 Task: Look for space in La Maná, Ecuador from 4th August, 2023 to 8th August, 2023 for 1 adult in price range Rs.10000 to Rs.15000. Place can be private room with 1  bedroom having 1 bed and 1 bathroom. Property type can be flatguest house, hotel. Booking option can be shelf check-in. Required host language is English.
Action: Mouse moved to (435, 79)
Screenshot: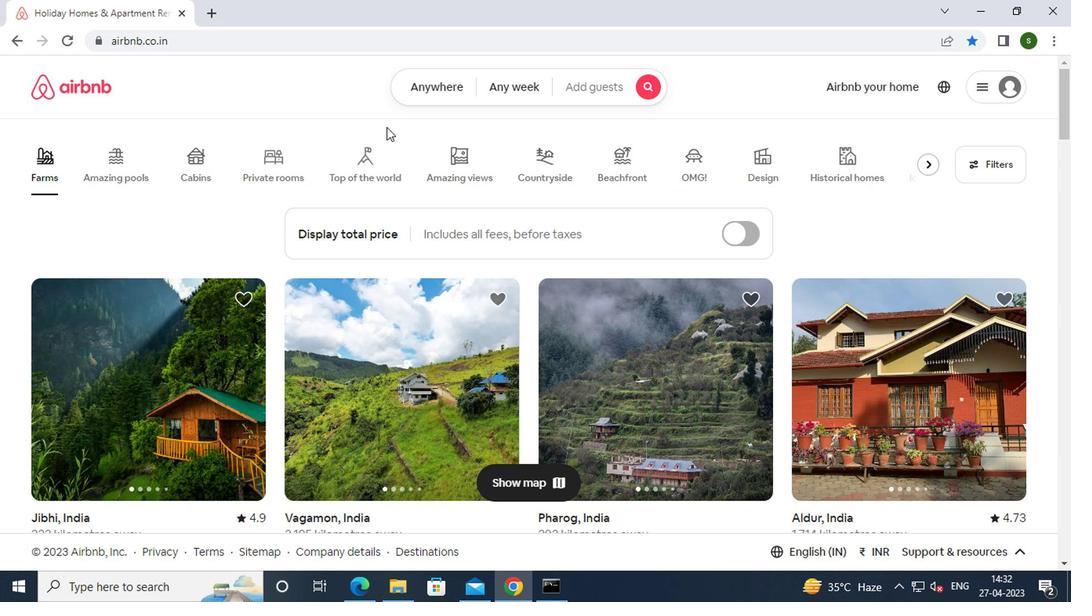 
Action: Mouse pressed left at (435, 79)
Screenshot: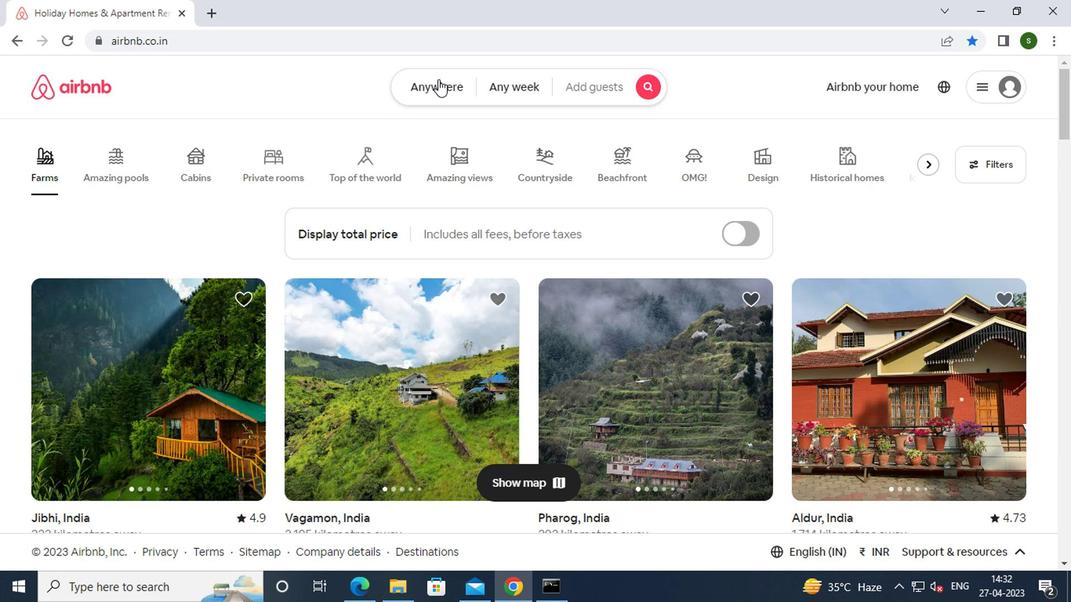 
Action: Mouse moved to (299, 155)
Screenshot: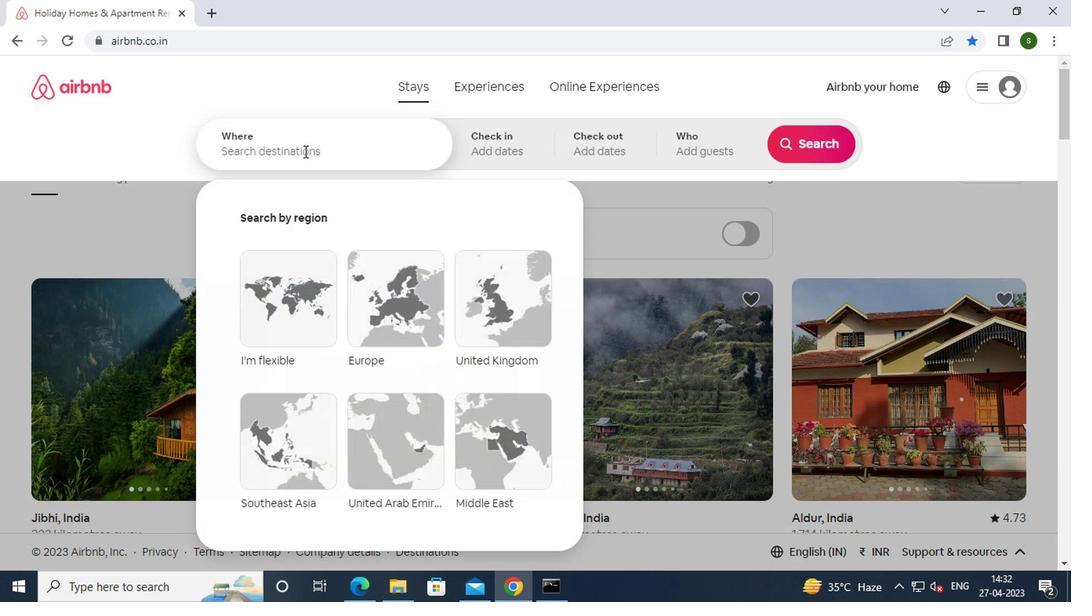 
Action: Mouse pressed left at (299, 155)
Screenshot: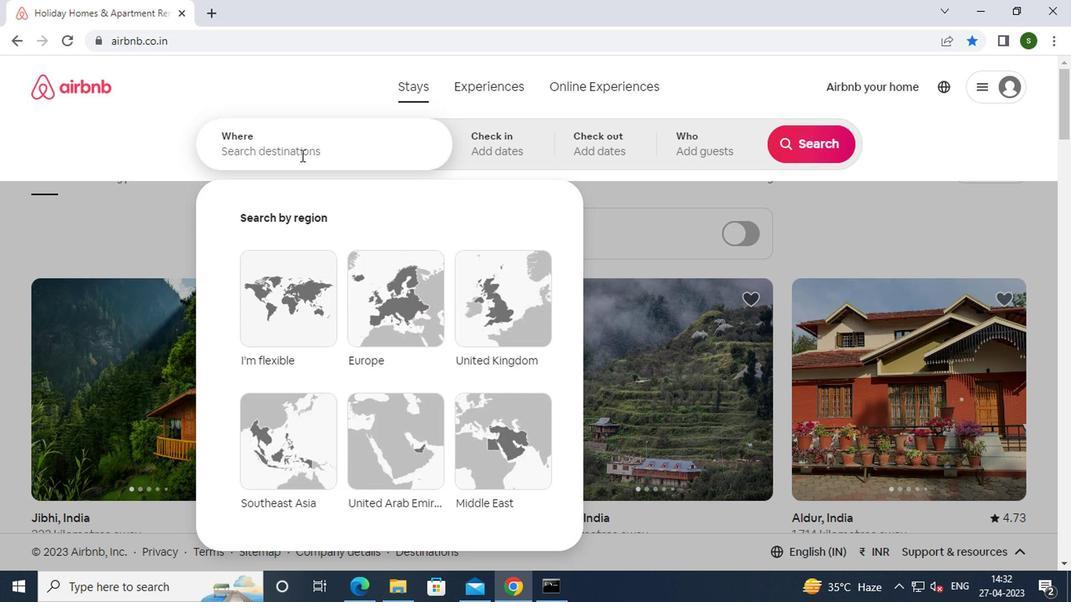 
Action: Key pressed l<Key.caps_lock>a<Key.space><Key.caps_lock>m<Key.caps_lock>ana,
Screenshot: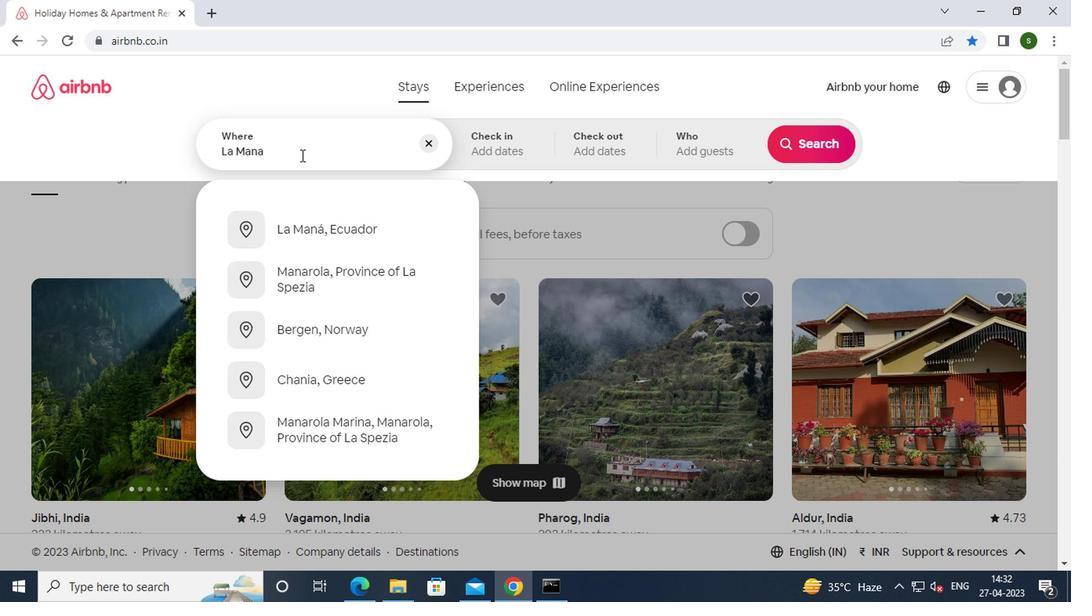 
Action: Mouse moved to (348, 237)
Screenshot: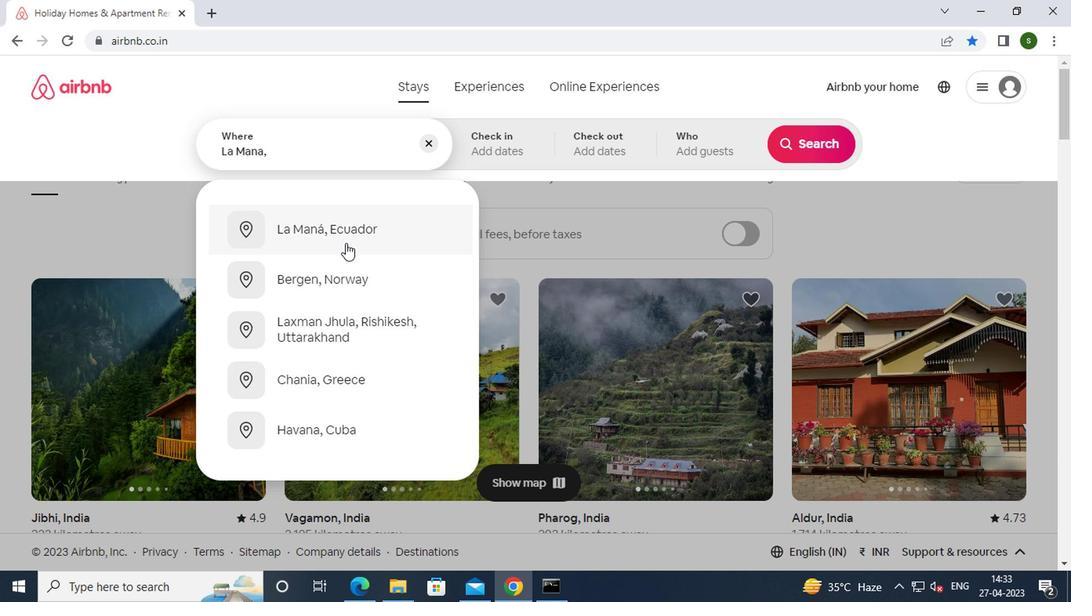 
Action: Mouse pressed left at (348, 237)
Screenshot: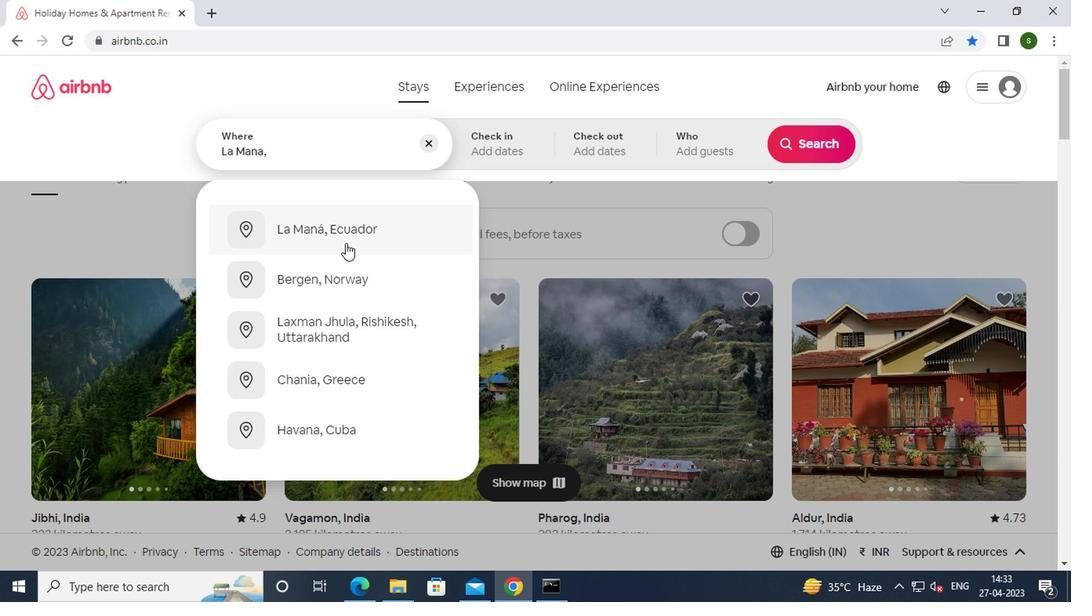 
Action: Mouse moved to (801, 270)
Screenshot: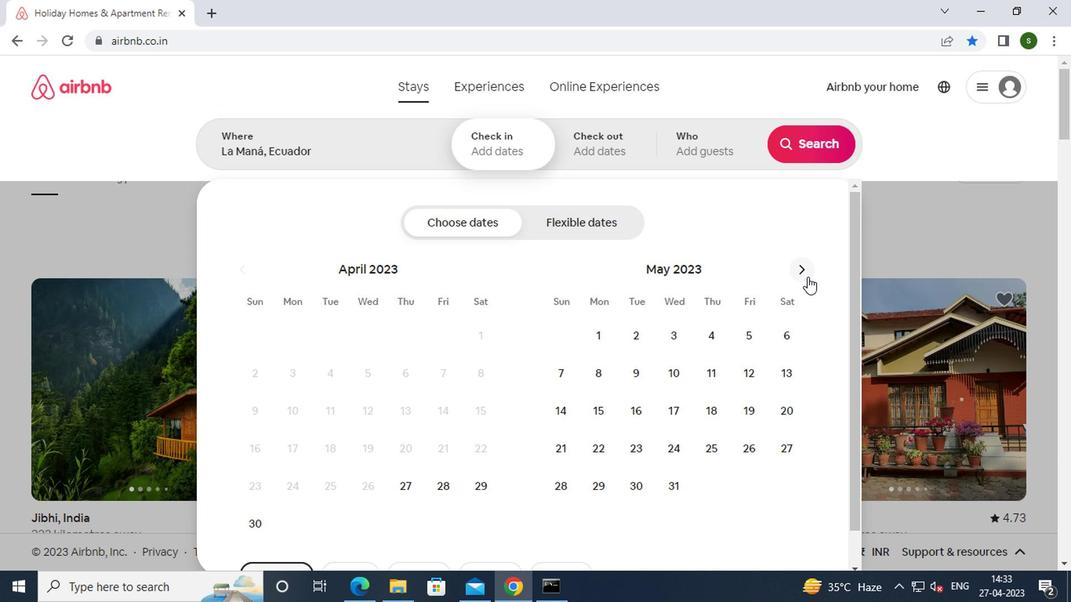 
Action: Mouse pressed left at (801, 270)
Screenshot: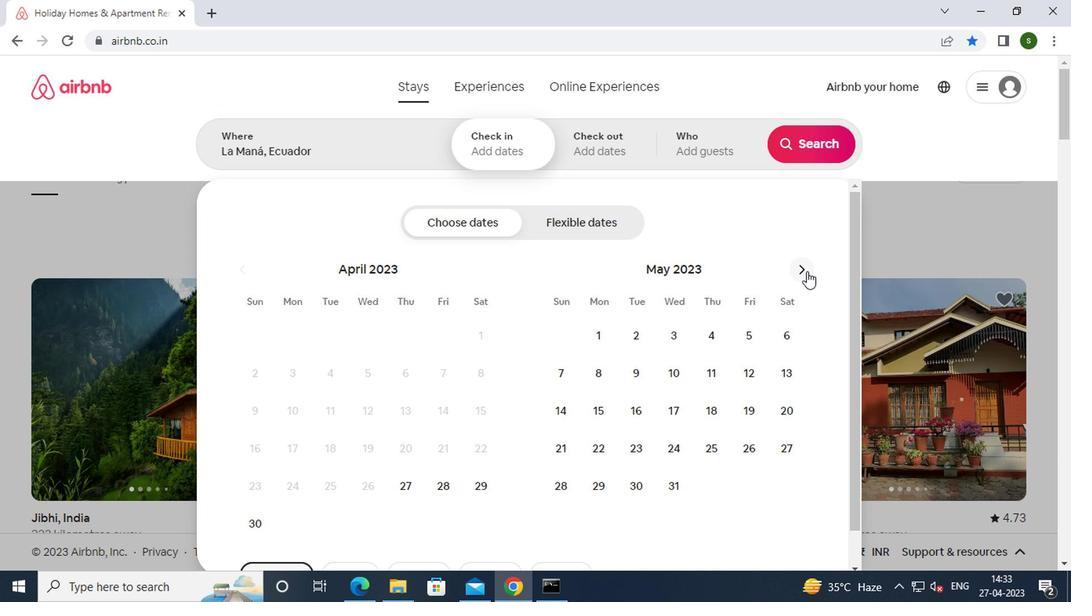 
Action: Mouse pressed left at (801, 270)
Screenshot: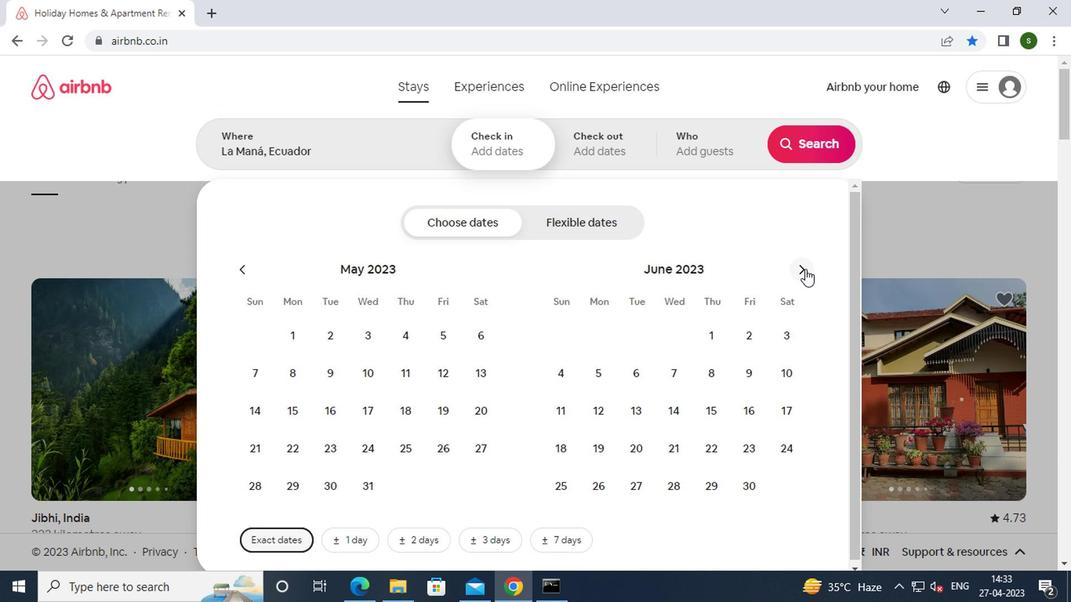 
Action: Mouse pressed left at (801, 270)
Screenshot: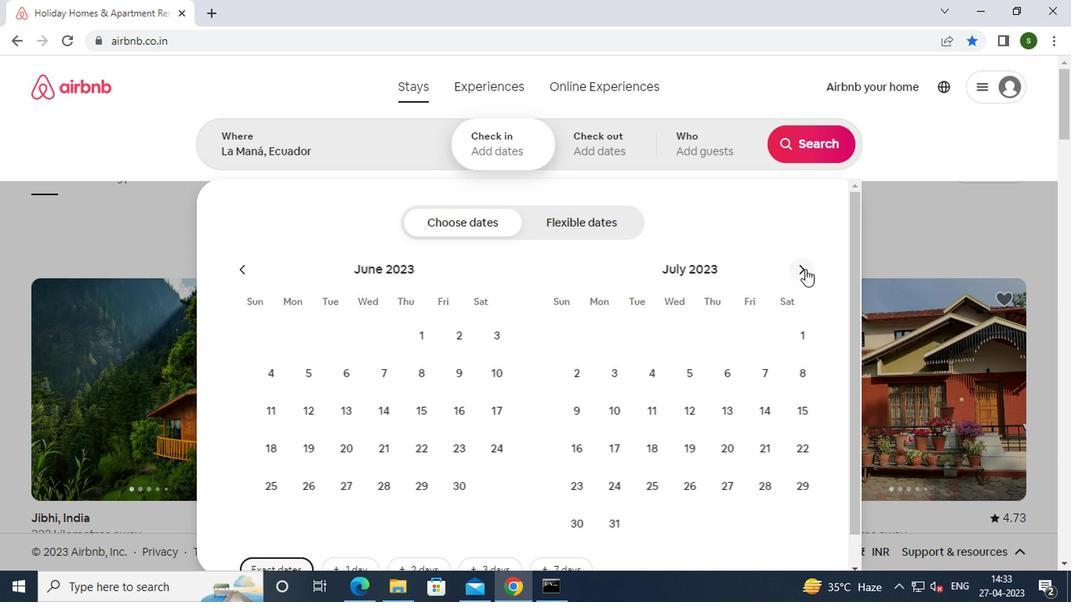 
Action: Mouse moved to (756, 347)
Screenshot: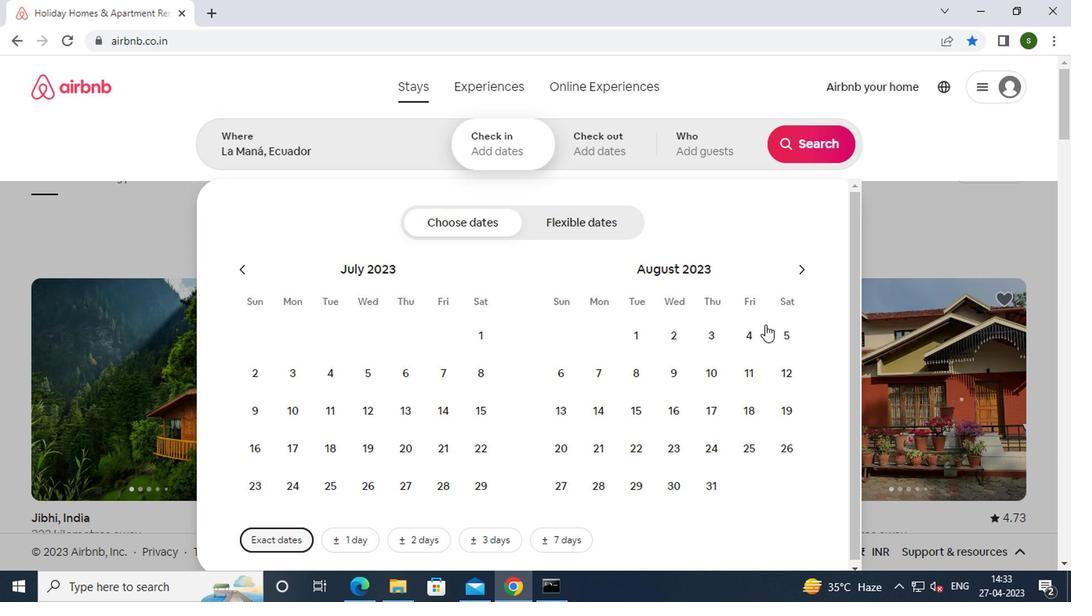 
Action: Mouse pressed left at (756, 347)
Screenshot: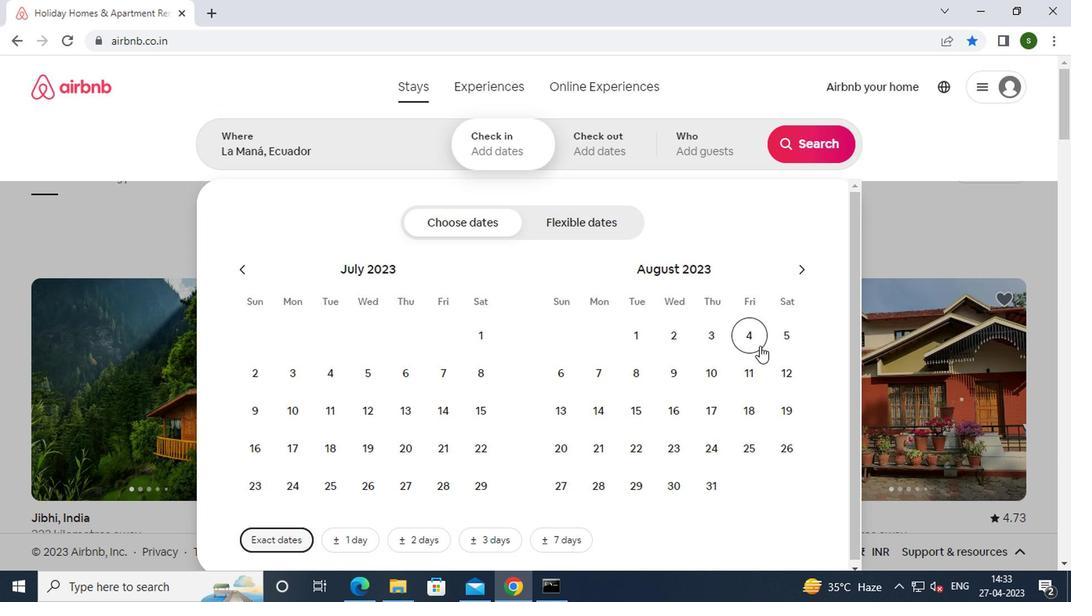 
Action: Mouse moved to (623, 388)
Screenshot: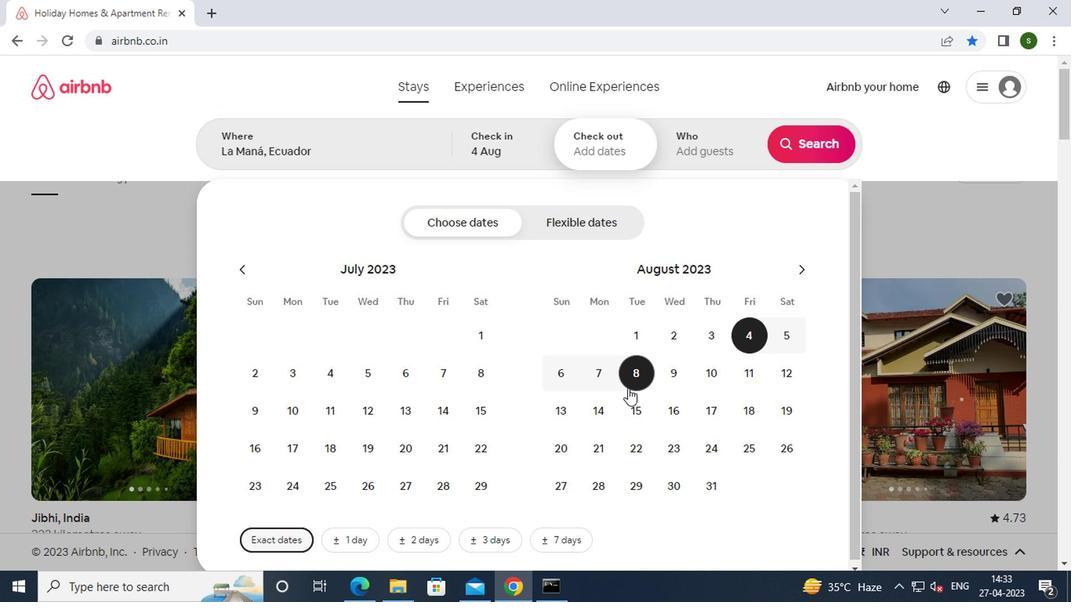 
Action: Mouse pressed left at (623, 388)
Screenshot: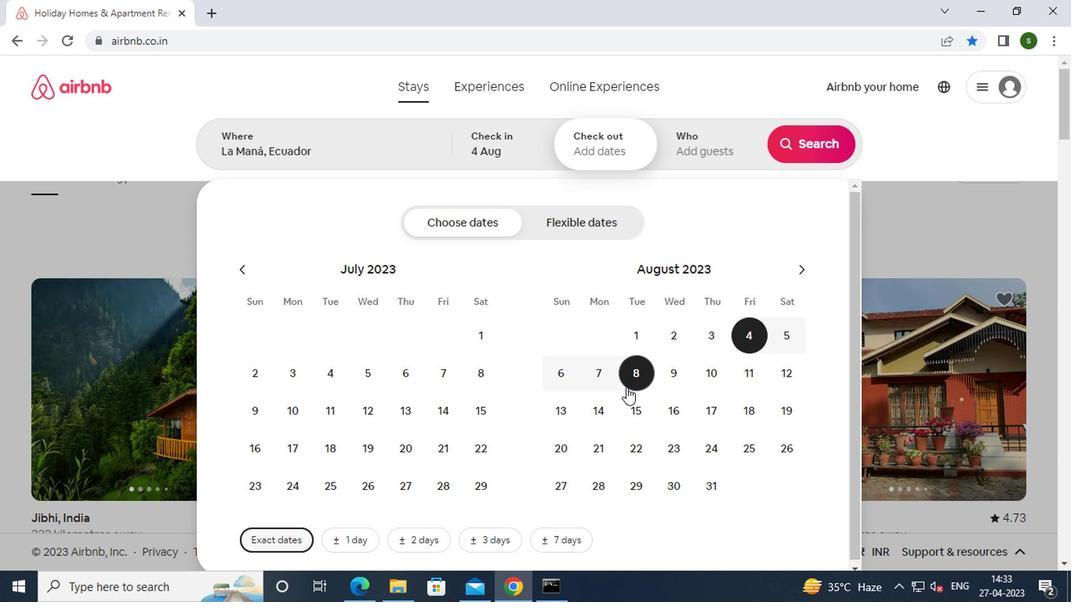 
Action: Mouse moved to (707, 146)
Screenshot: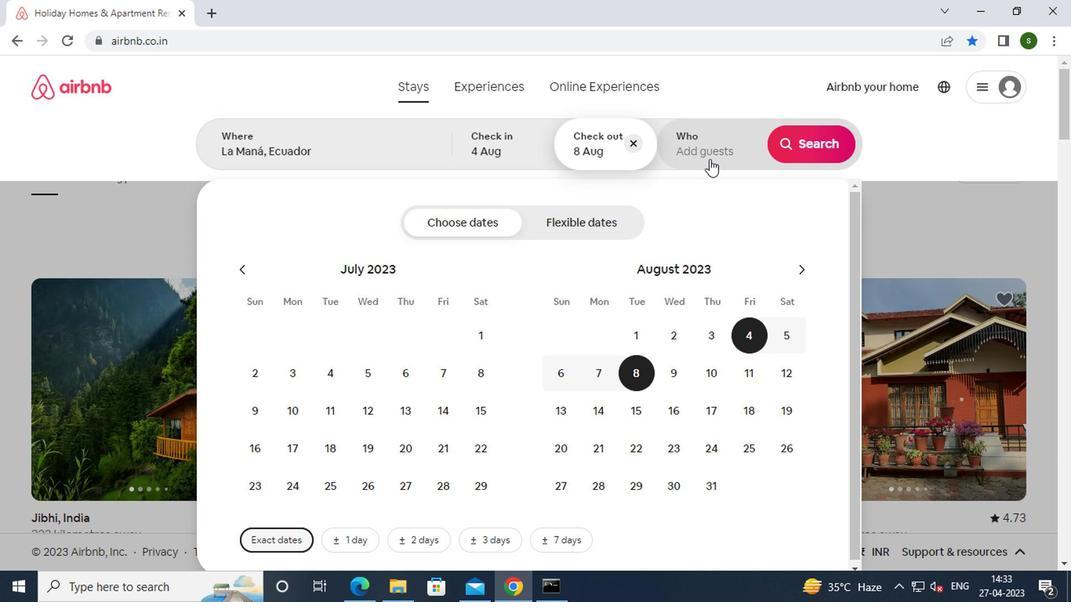 
Action: Mouse pressed left at (707, 146)
Screenshot: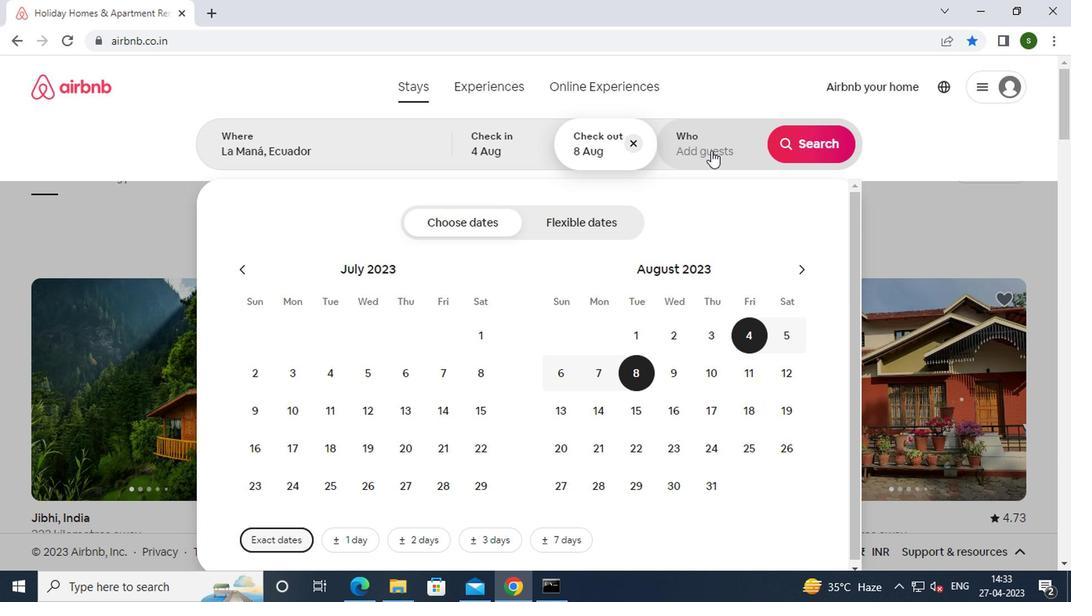 
Action: Mouse moved to (812, 221)
Screenshot: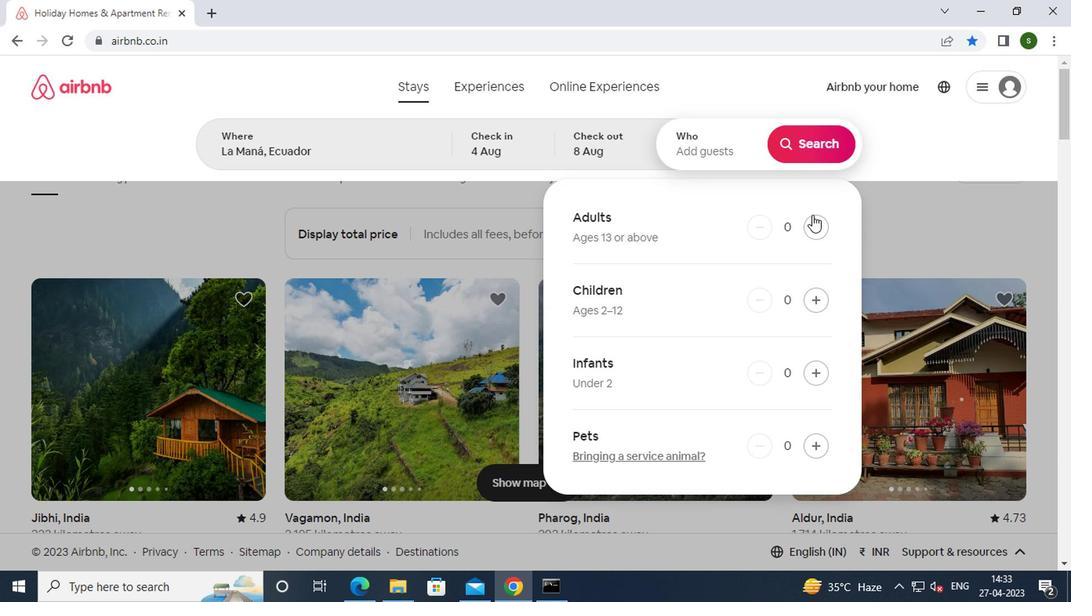 
Action: Mouse pressed left at (812, 221)
Screenshot: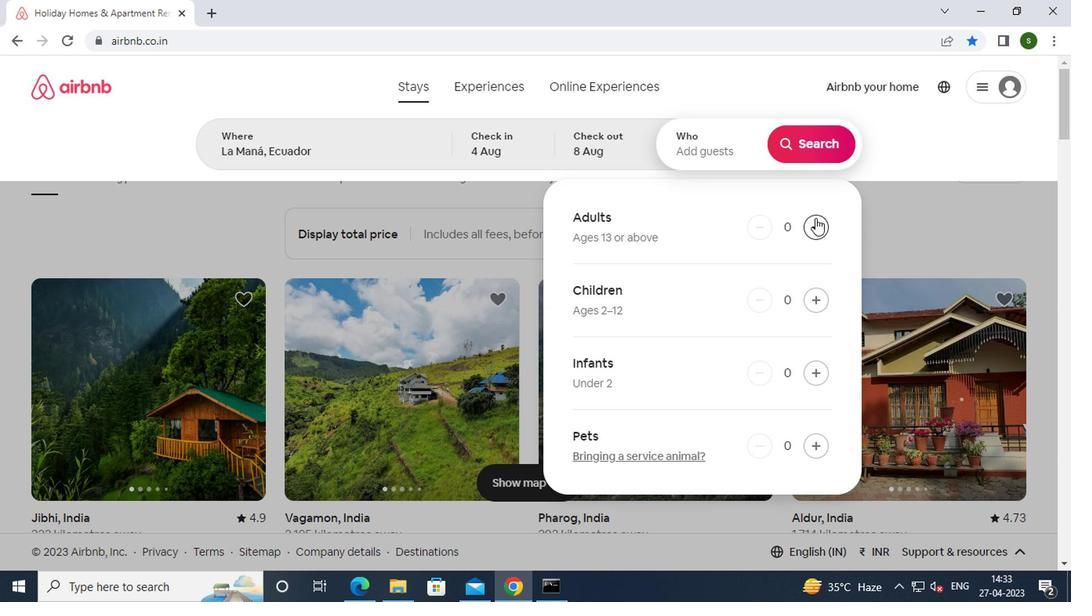 
Action: Mouse moved to (812, 147)
Screenshot: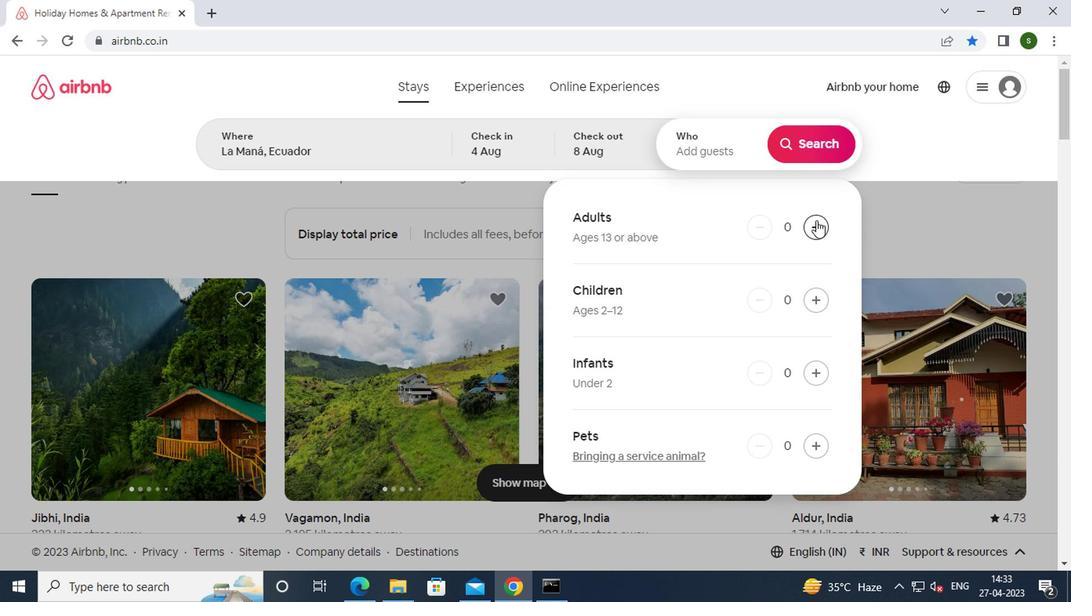 
Action: Mouse pressed left at (812, 147)
Screenshot: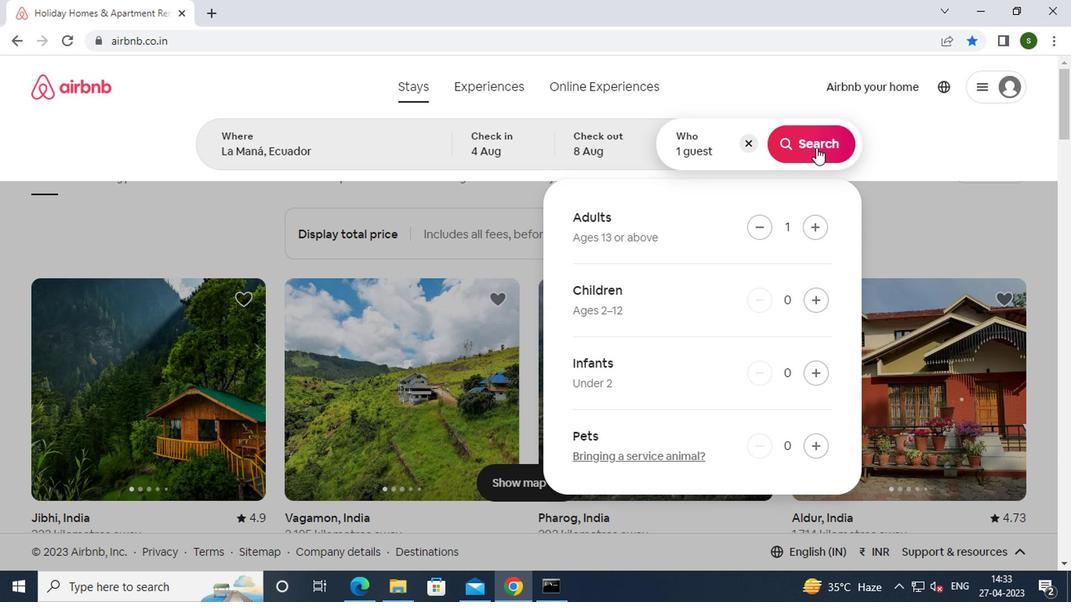 
Action: Mouse moved to (975, 147)
Screenshot: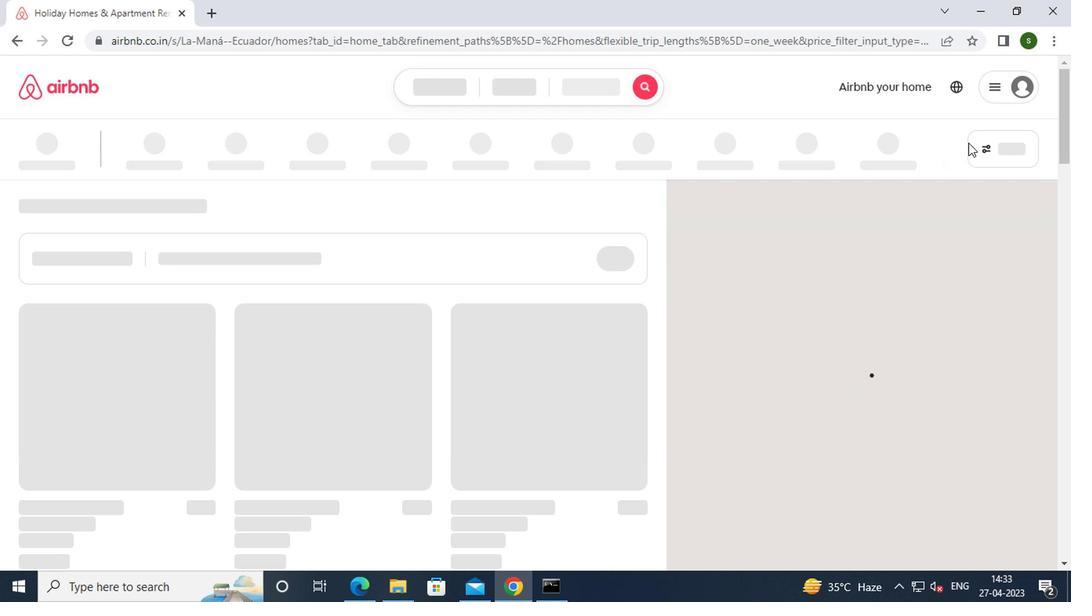 
Action: Mouse pressed left at (975, 147)
Screenshot: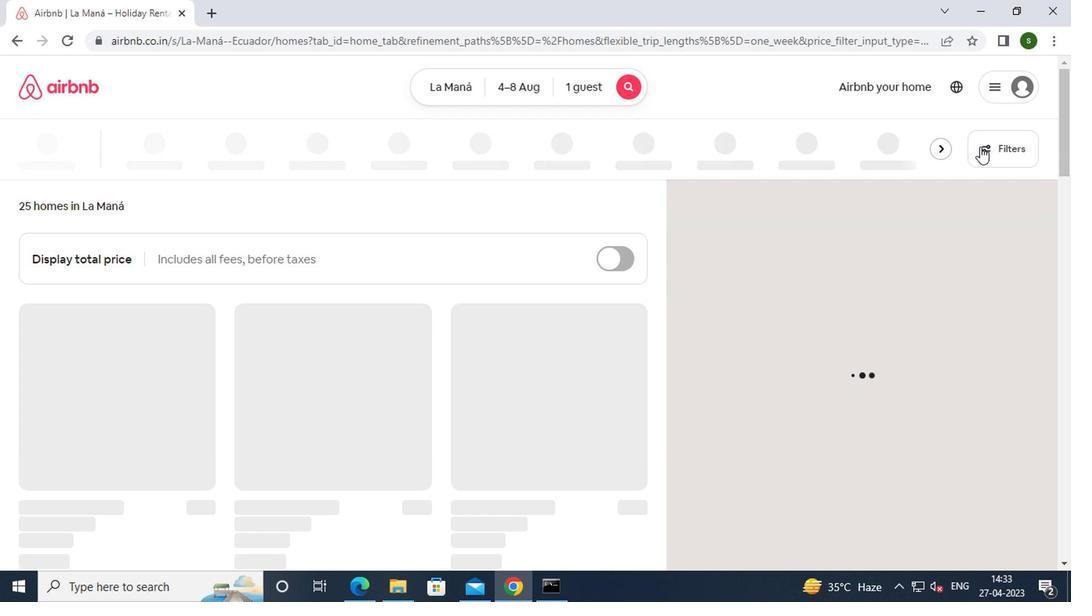 
Action: Mouse moved to (479, 341)
Screenshot: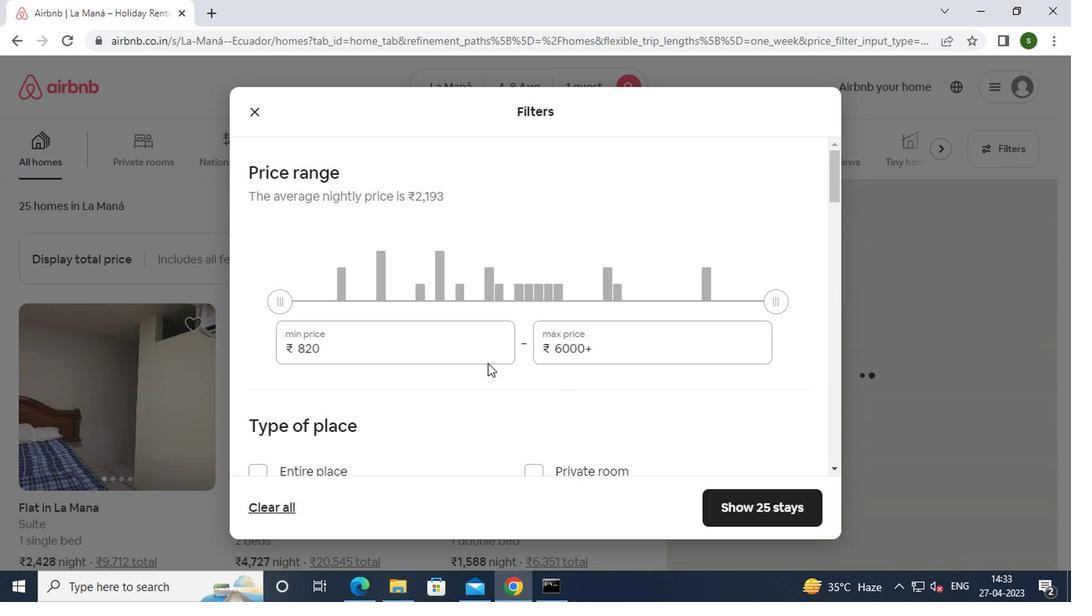
Action: Mouse pressed left at (479, 341)
Screenshot: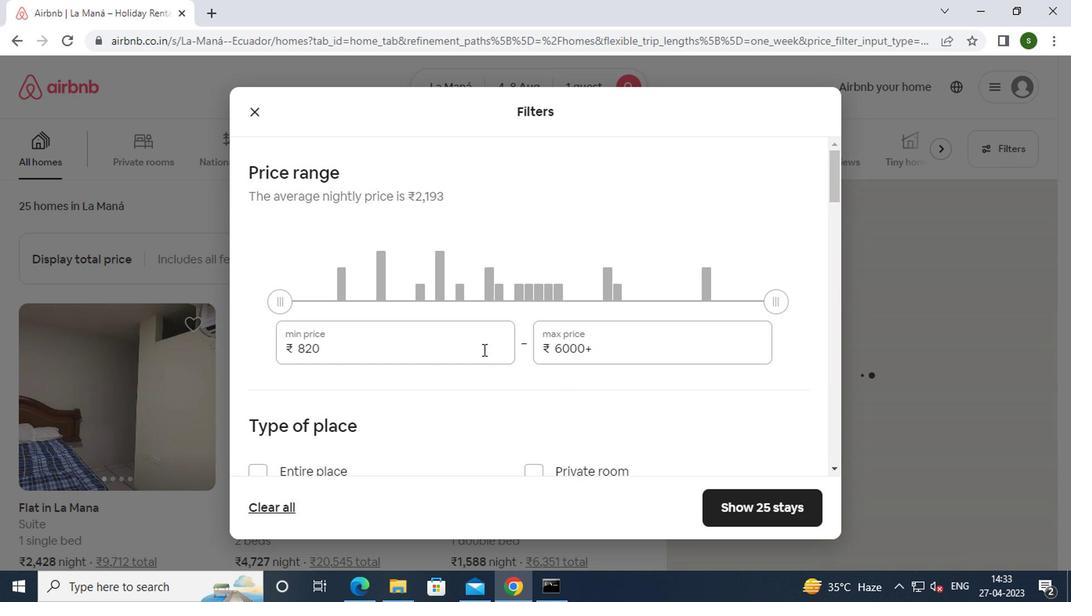 
Action: Key pressed <Key.backspace><Key.backspace><Key.backspace><Key.backspace>10000
Screenshot: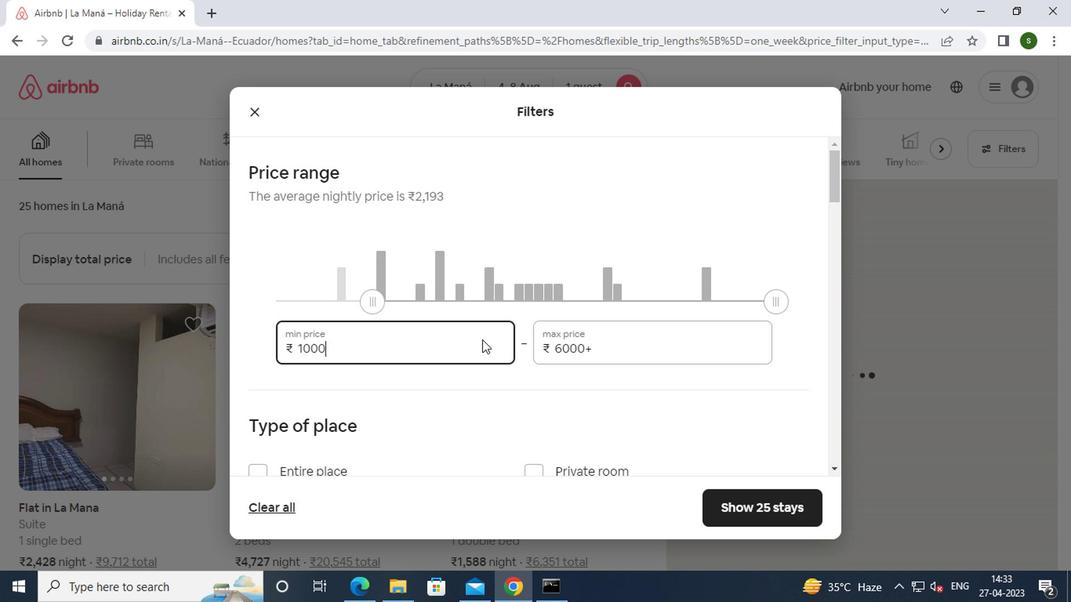 
Action: Mouse moved to (635, 357)
Screenshot: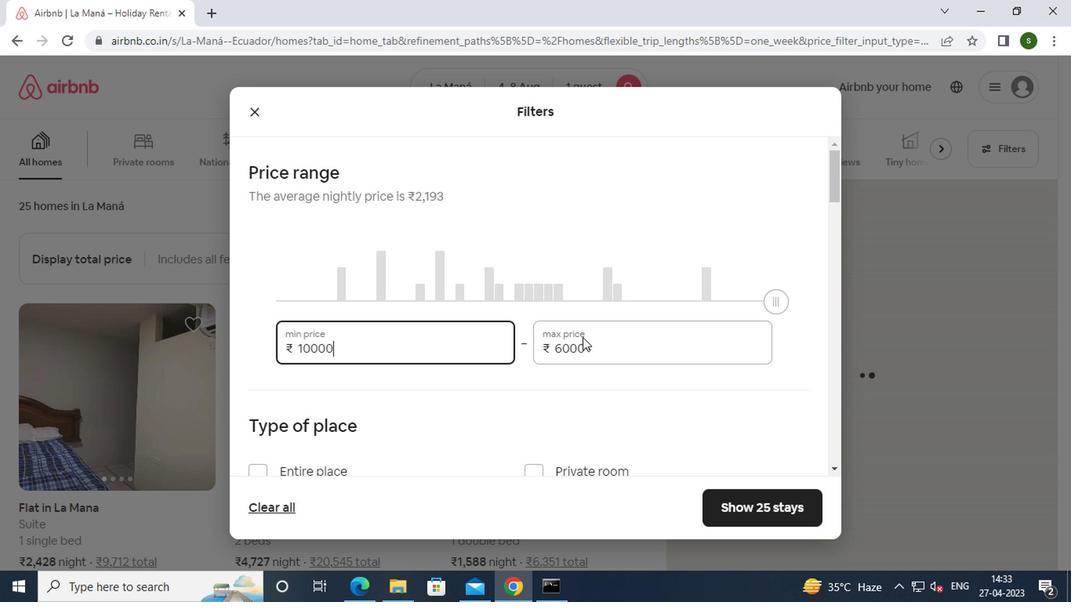 
Action: Mouse pressed left at (635, 357)
Screenshot: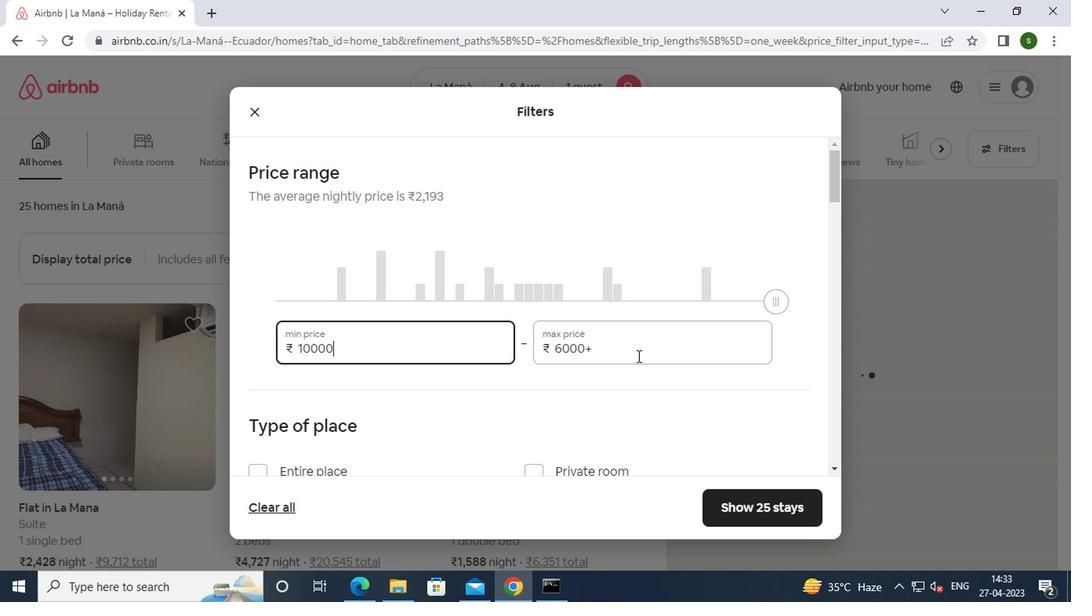 
Action: Mouse moved to (638, 357)
Screenshot: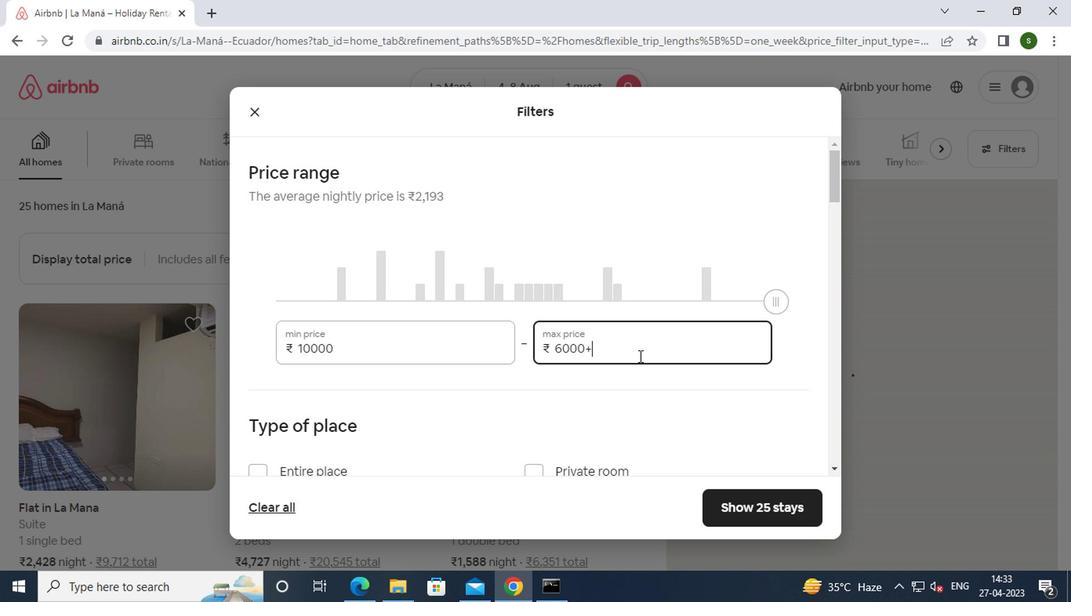 
Action: Key pressed <Key.backspace><Key.backspace><Key.backspace><Key.backspace><Key.backspace><Key.backspace><Key.backspace><Key.backspace>15000
Screenshot: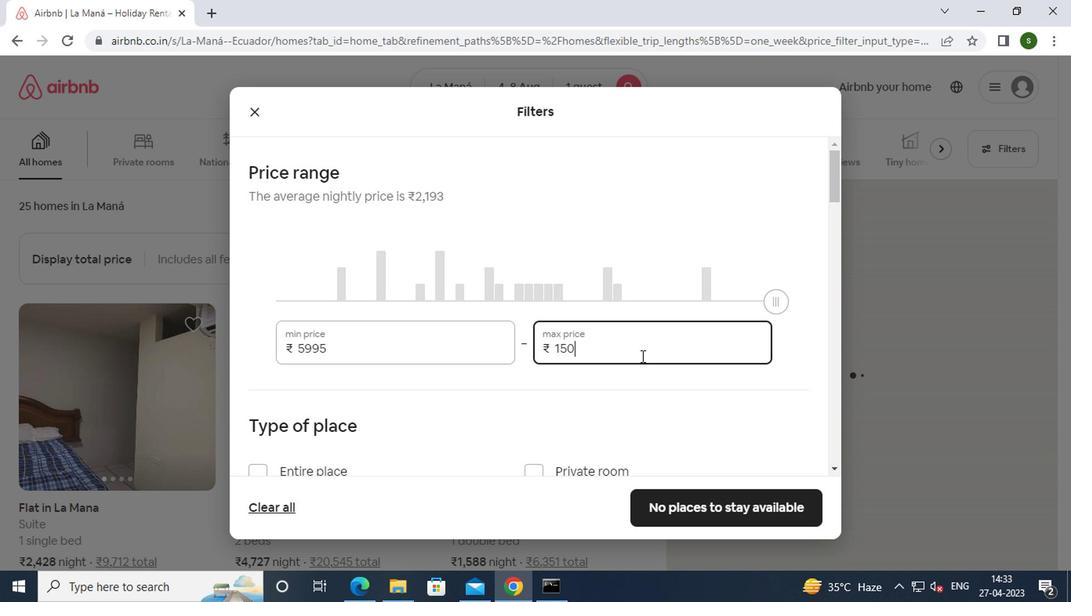 
Action: Mouse moved to (506, 380)
Screenshot: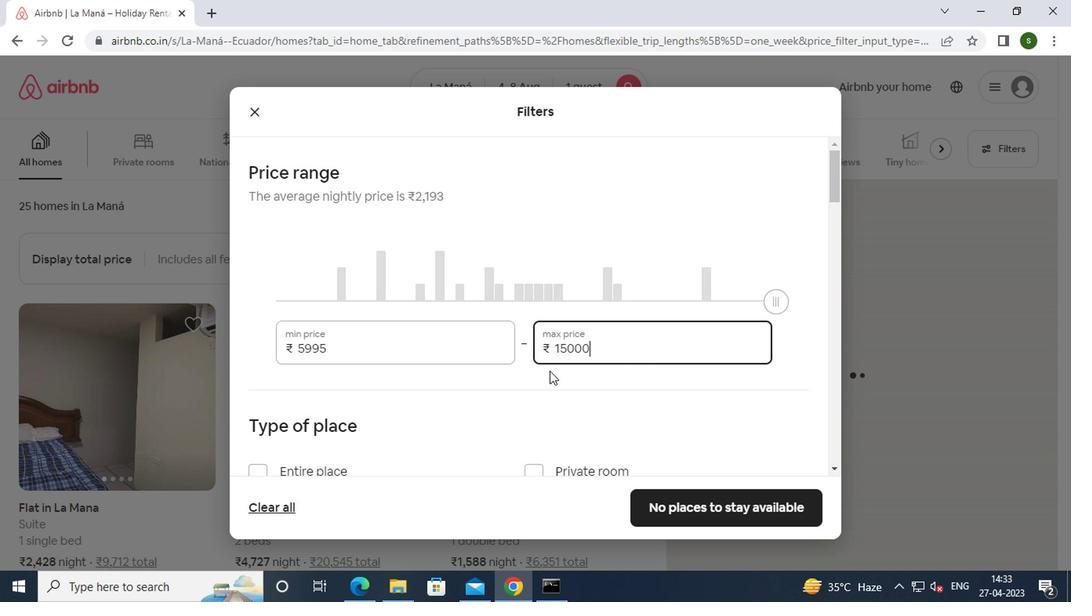 
Action: Mouse scrolled (506, 379) with delta (0, -1)
Screenshot: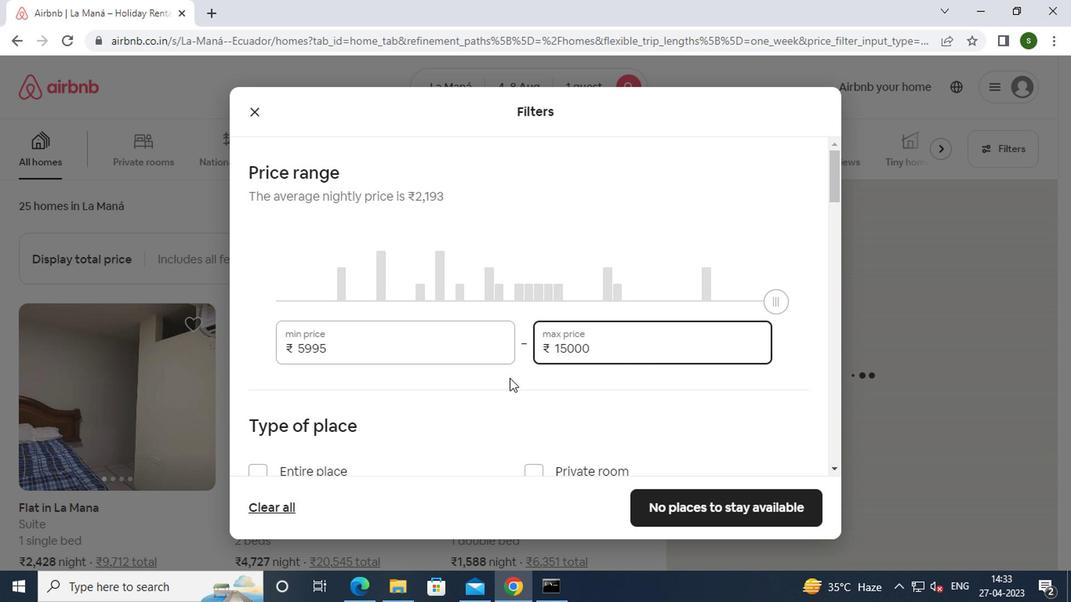 
Action: Mouse scrolled (506, 379) with delta (0, -1)
Screenshot: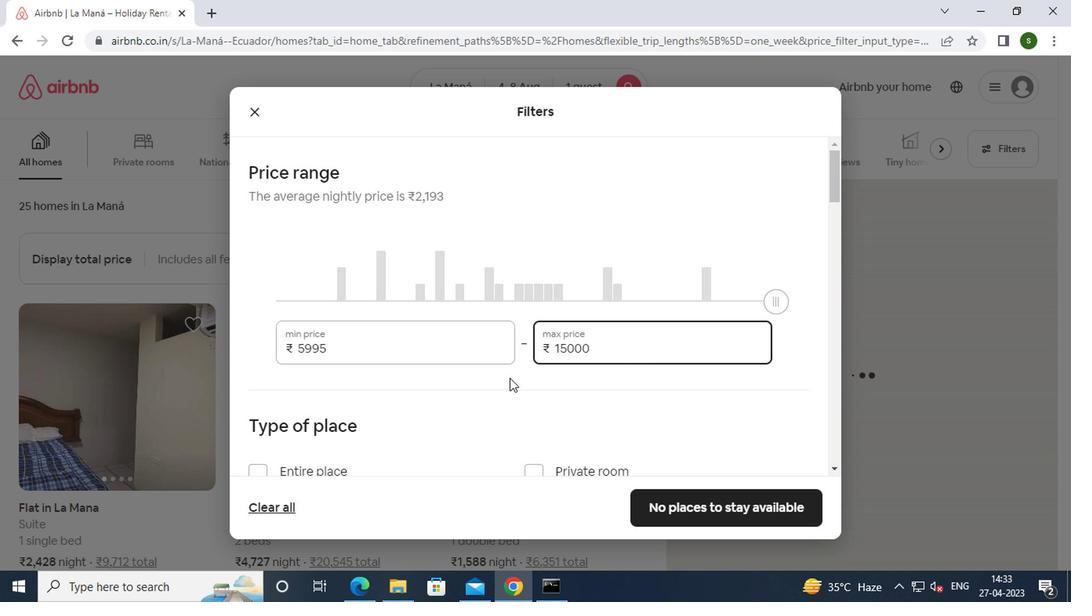 
Action: Mouse moved to (525, 314)
Screenshot: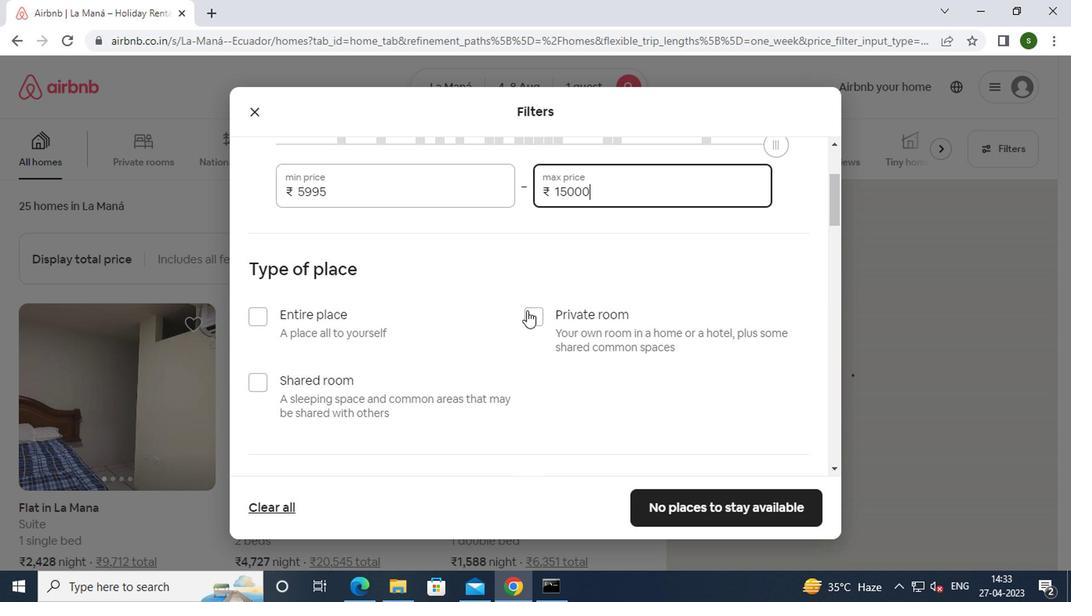 
Action: Mouse pressed left at (525, 314)
Screenshot: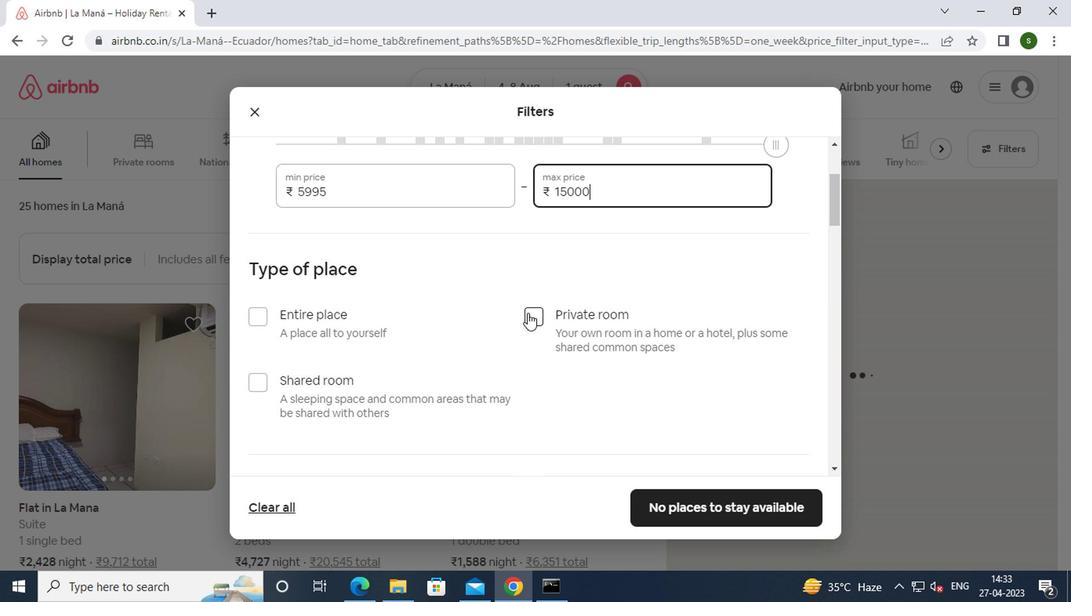 
Action: Mouse moved to (463, 317)
Screenshot: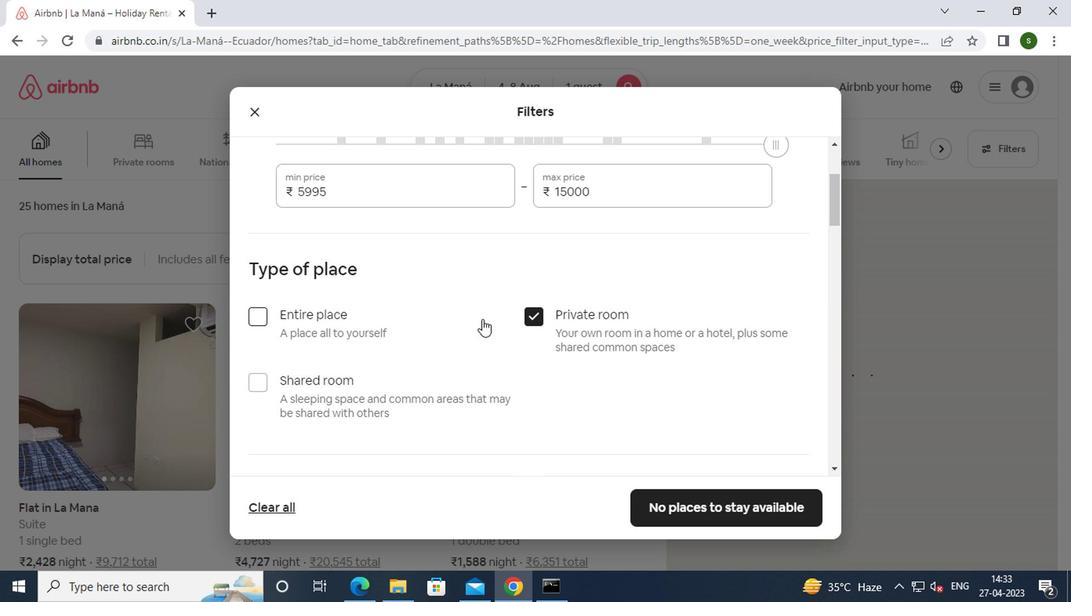 
Action: Mouse scrolled (463, 317) with delta (0, 0)
Screenshot: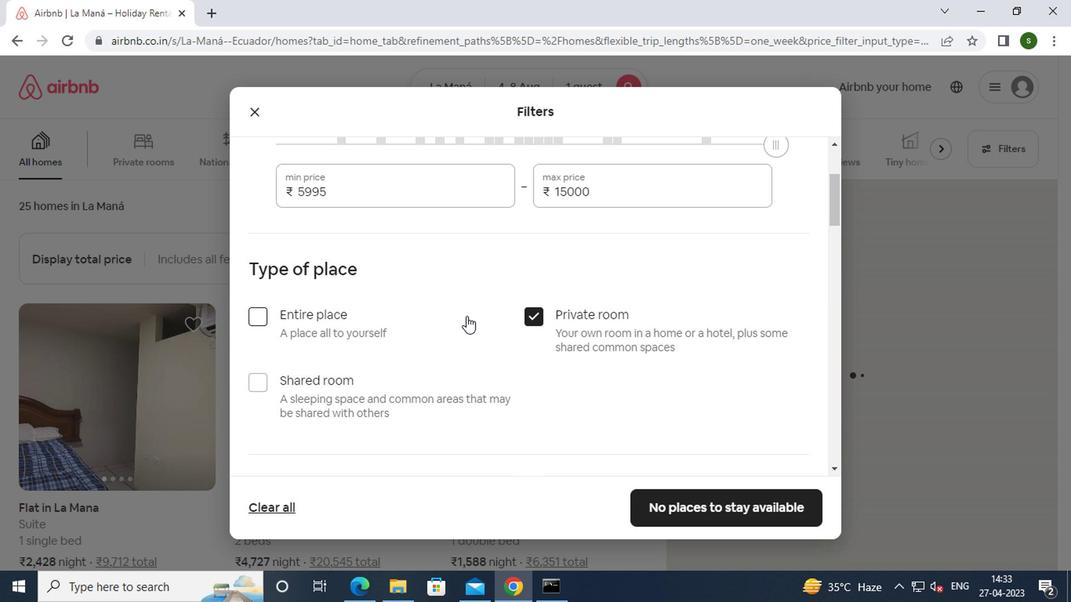
Action: Mouse scrolled (463, 317) with delta (0, 0)
Screenshot: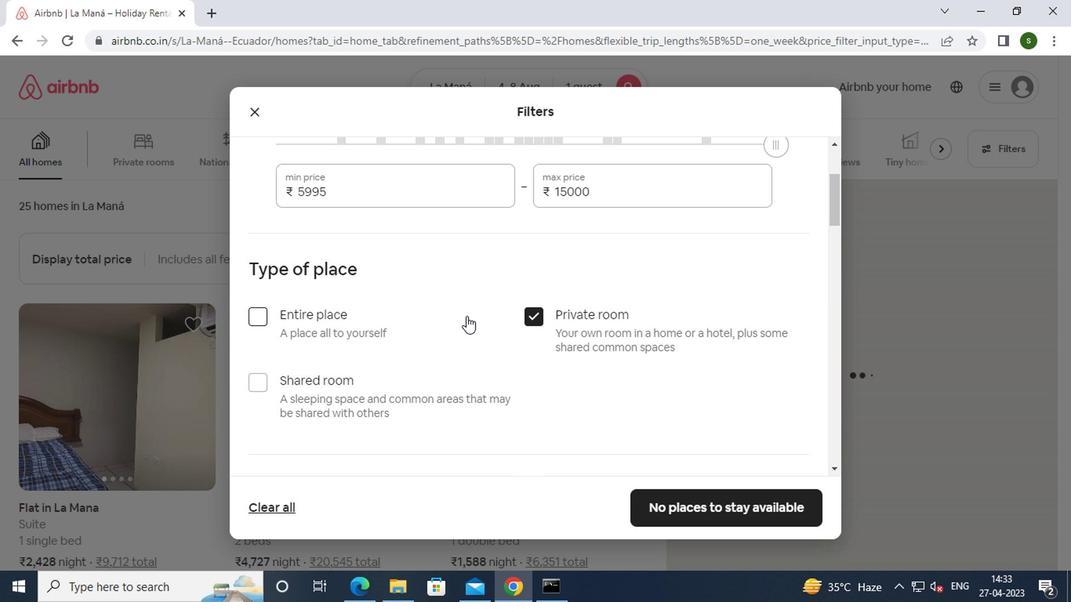 
Action: Mouse scrolled (463, 317) with delta (0, 0)
Screenshot: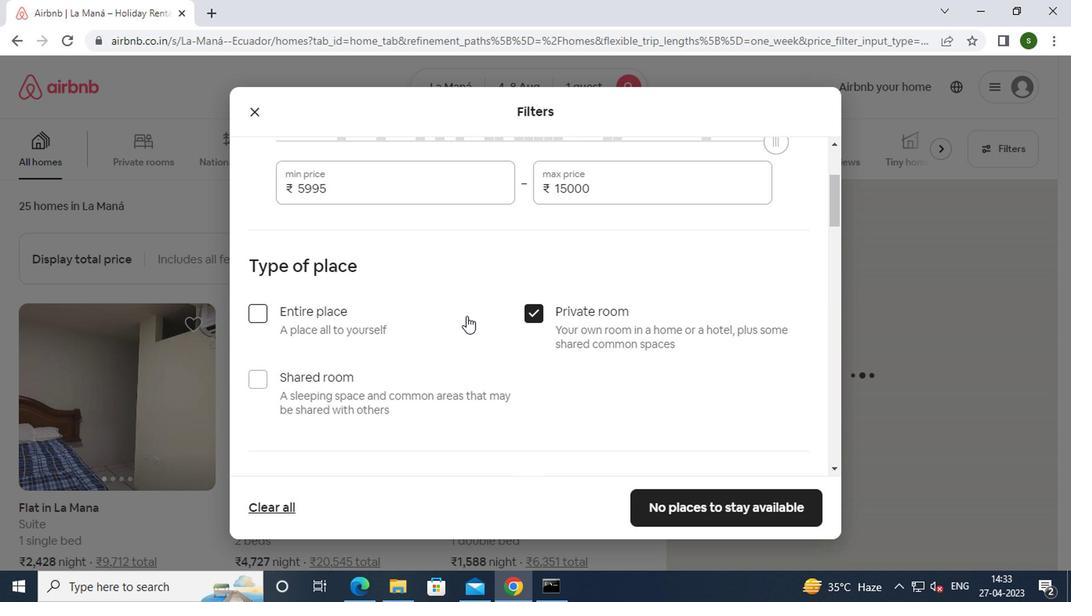 
Action: Mouse moved to (356, 340)
Screenshot: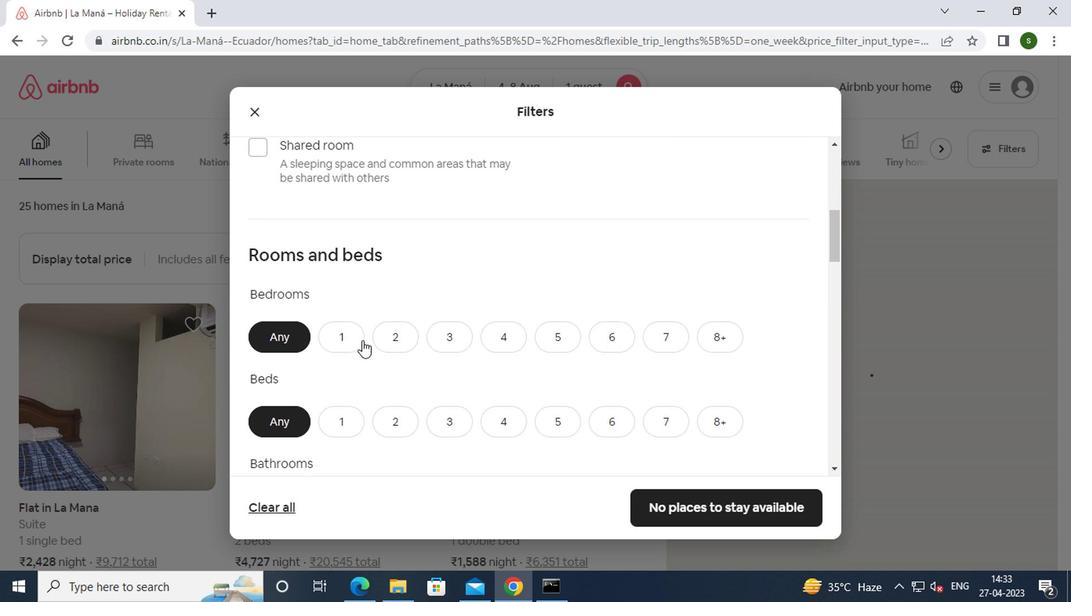 
Action: Mouse pressed left at (356, 340)
Screenshot: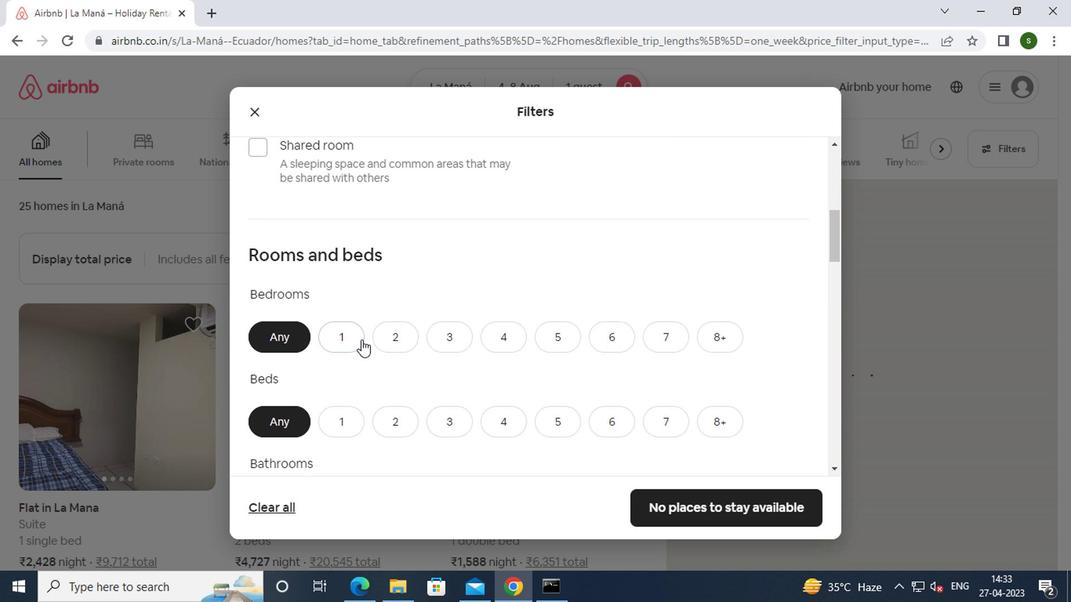 
Action: Mouse moved to (336, 419)
Screenshot: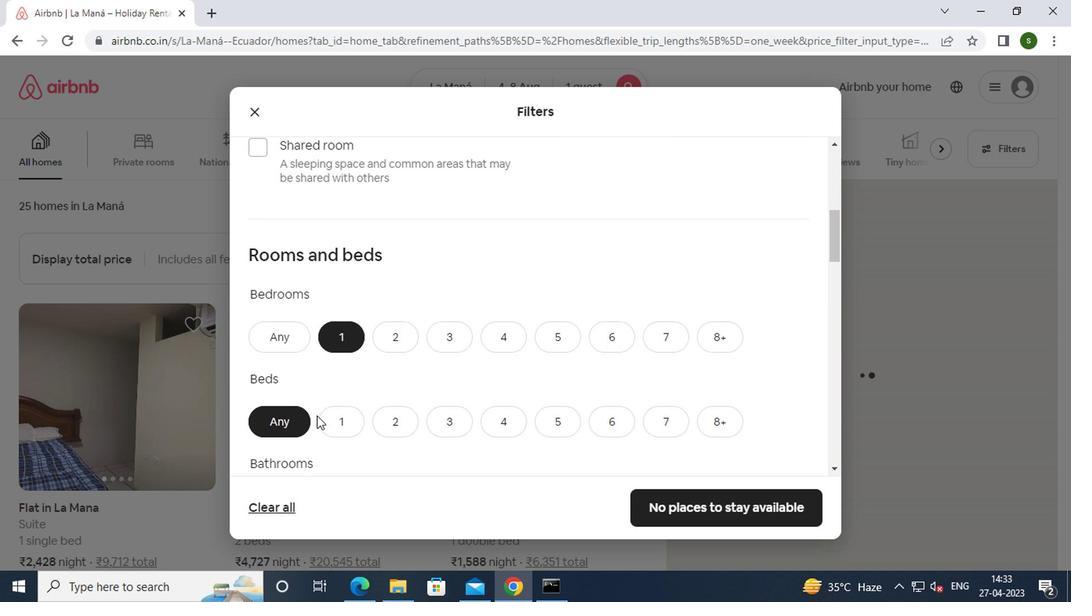
Action: Mouse pressed left at (336, 419)
Screenshot: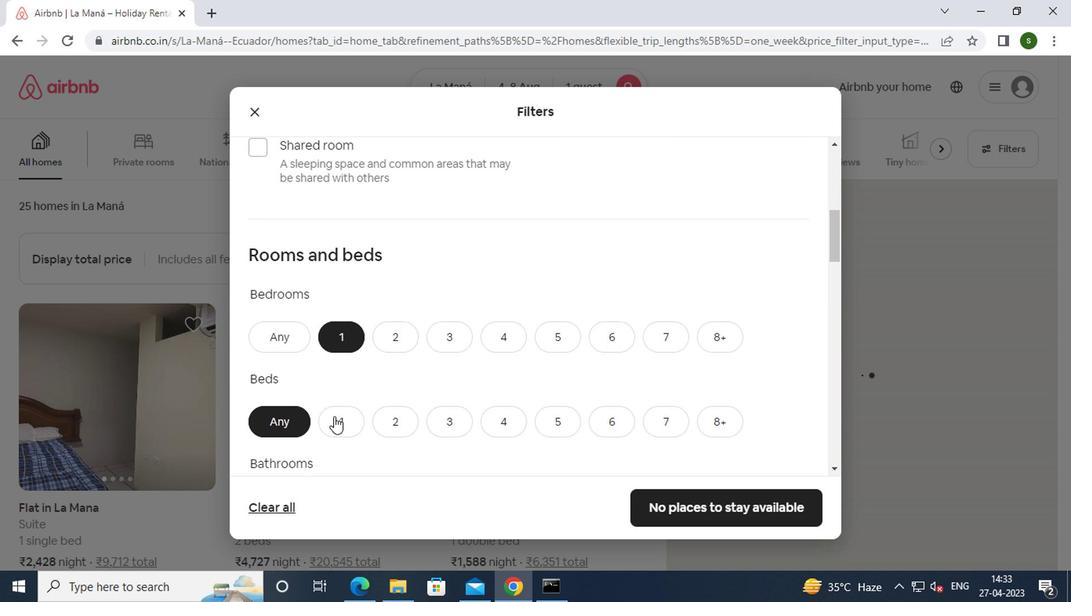 
Action: Mouse moved to (392, 376)
Screenshot: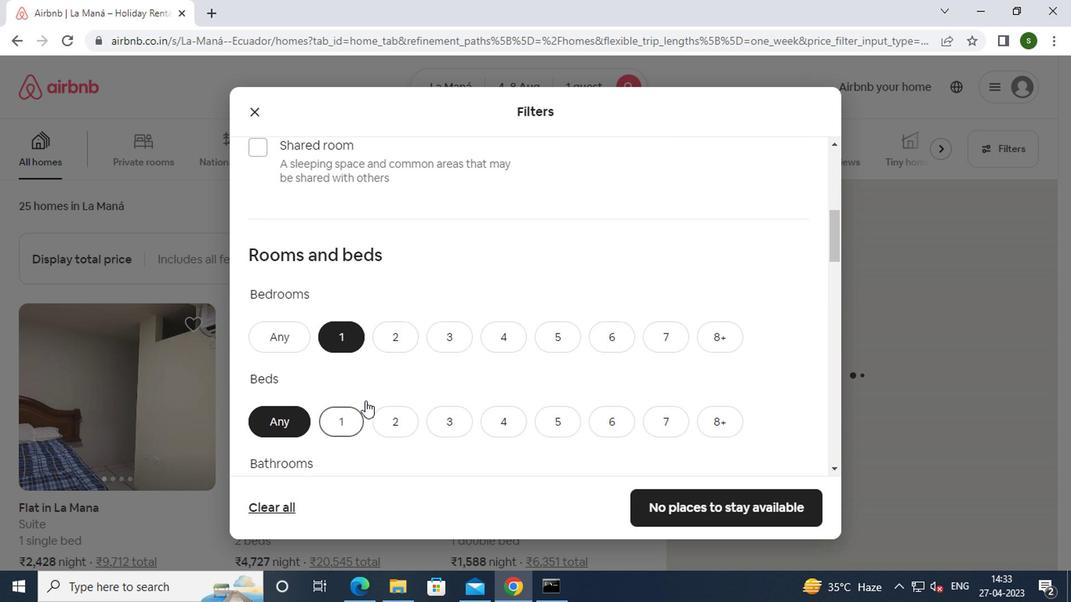 
Action: Mouse scrolled (392, 375) with delta (0, -1)
Screenshot: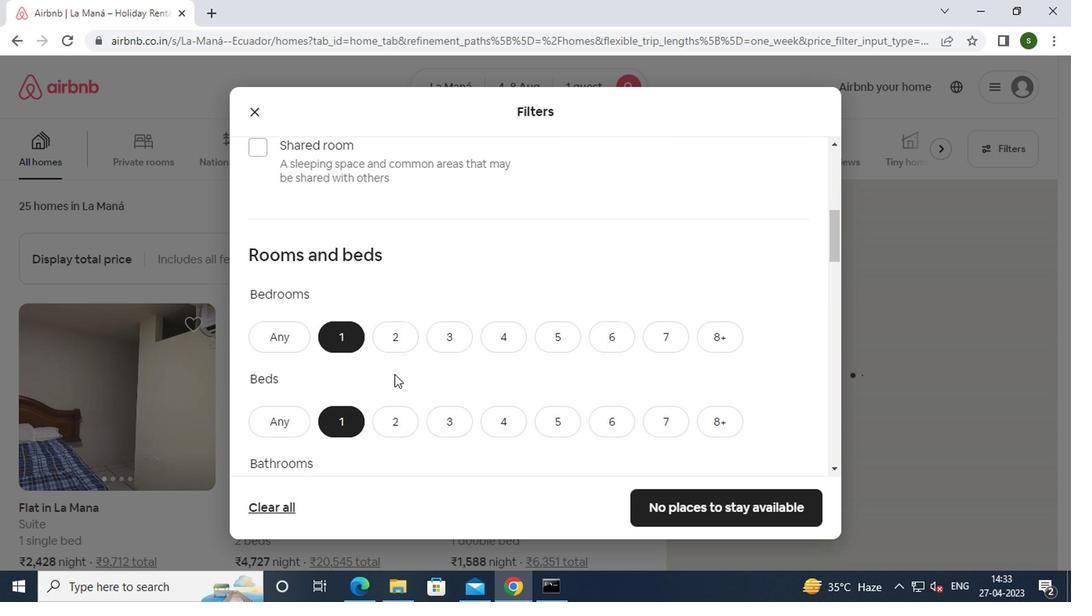 
Action: Mouse moved to (349, 430)
Screenshot: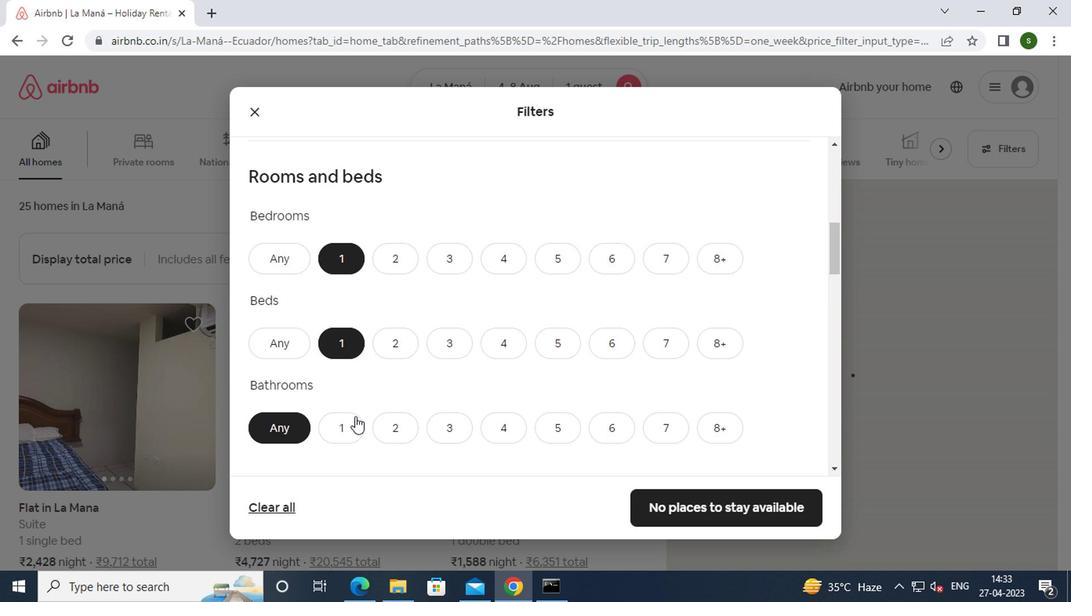 
Action: Mouse pressed left at (349, 430)
Screenshot: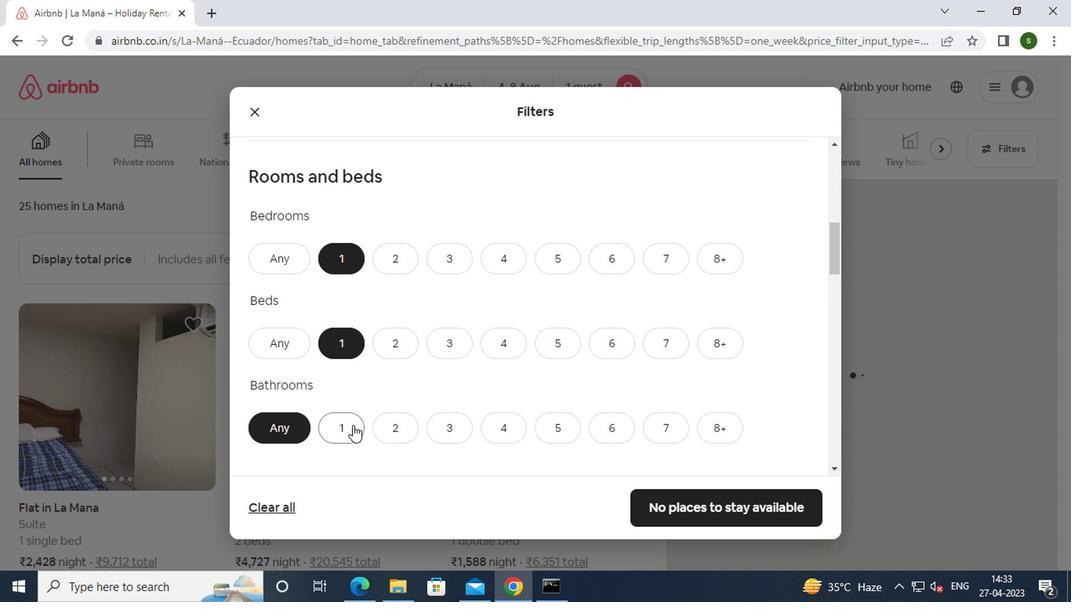 
Action: Mouse moved to (481, 325)
Screenshot: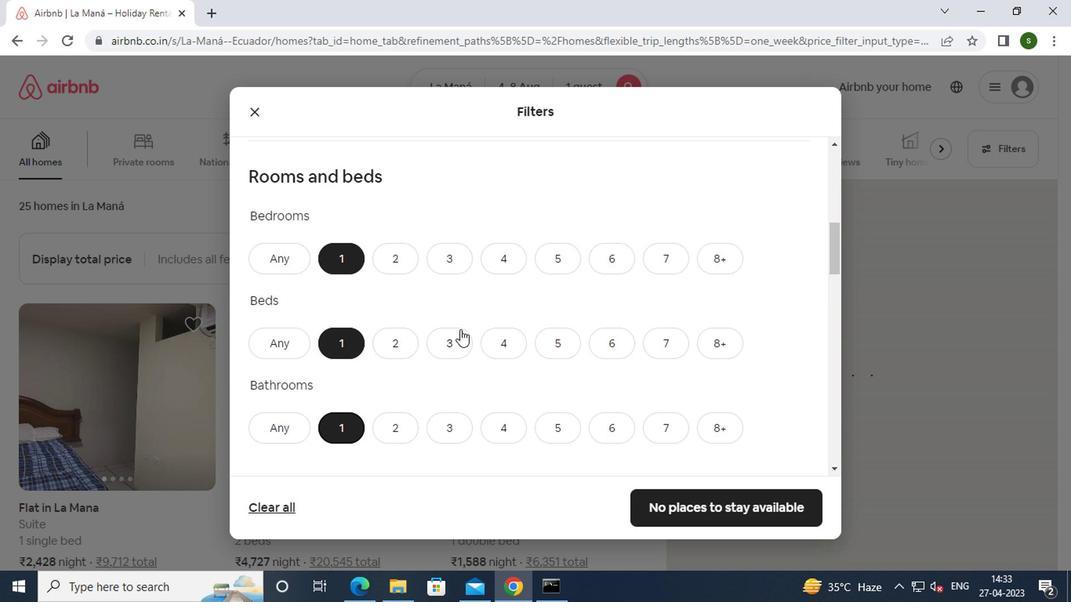 
Action: Mouse scrolled (481, 324) with delta (0, 0)
Screenshot: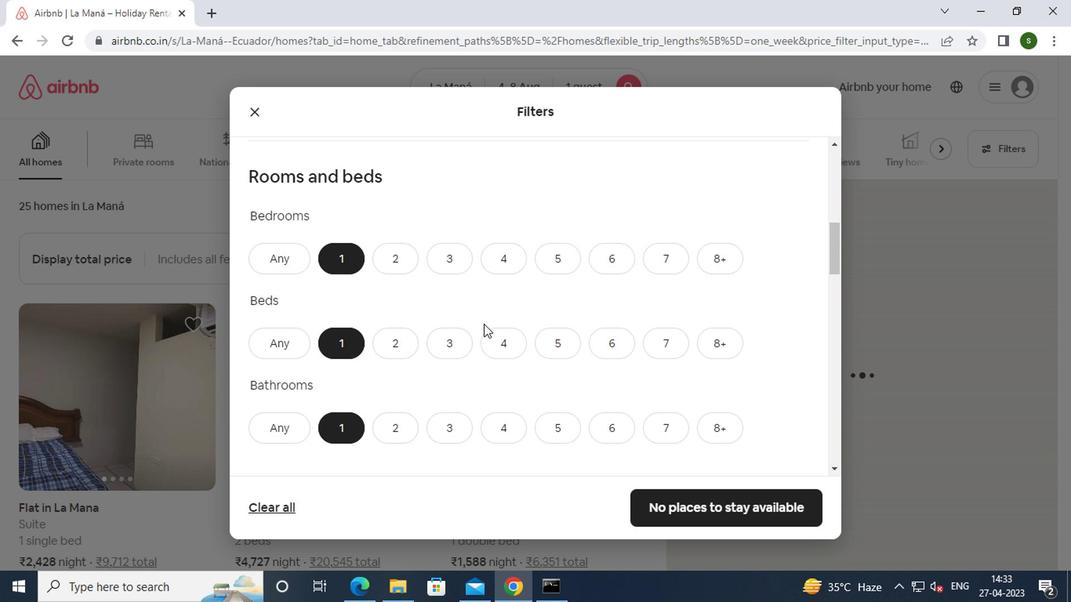 
Action: Mouse scrolled (481, 324) with delta (0, 0)
Screenshot: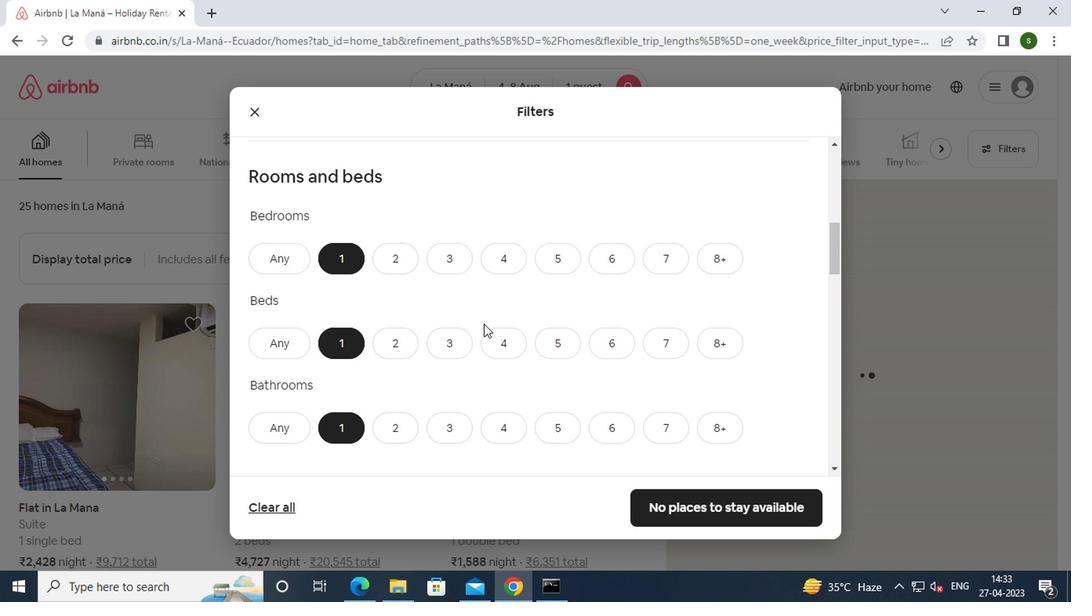 
Action: Mouse moved to (481, 325)
Screenshot: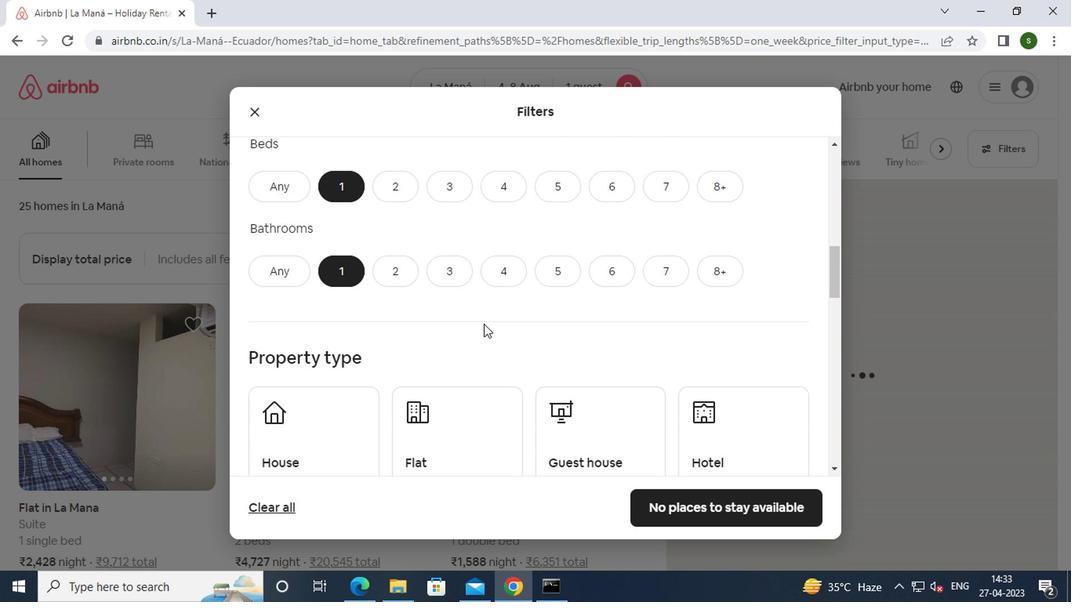 
Action: Mouse scrolled (481, 324) with delta (0, 0)
Screenshot: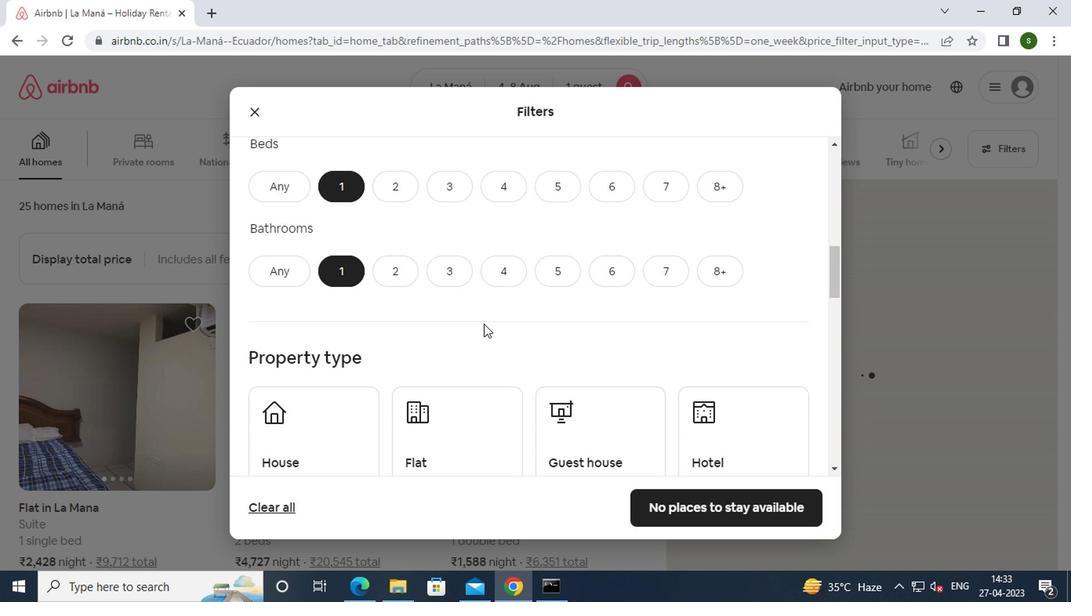 
Action: Mouse moved to (355, 357)
Screenshot: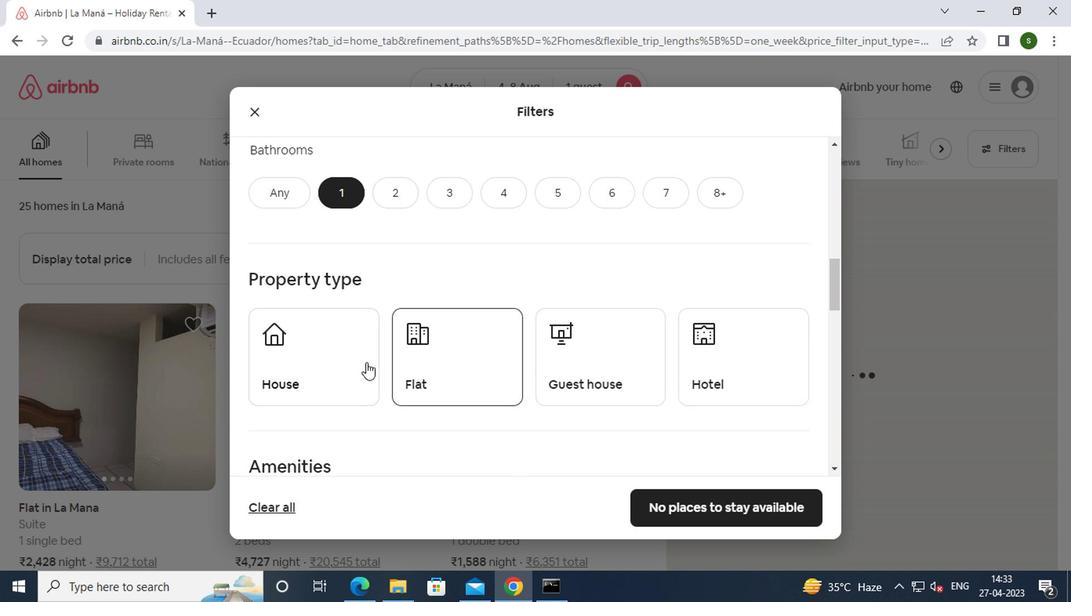 
Action: Mouse pressed left at (355, 357)
Screenshot: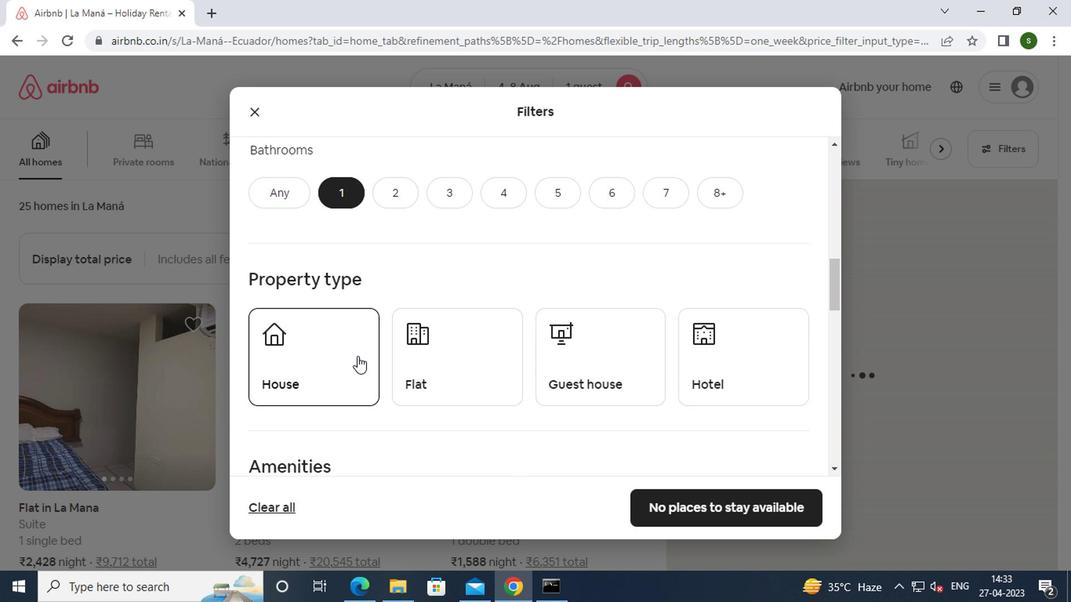 
Action: Mouse moved to (507, 361)
Screenshot: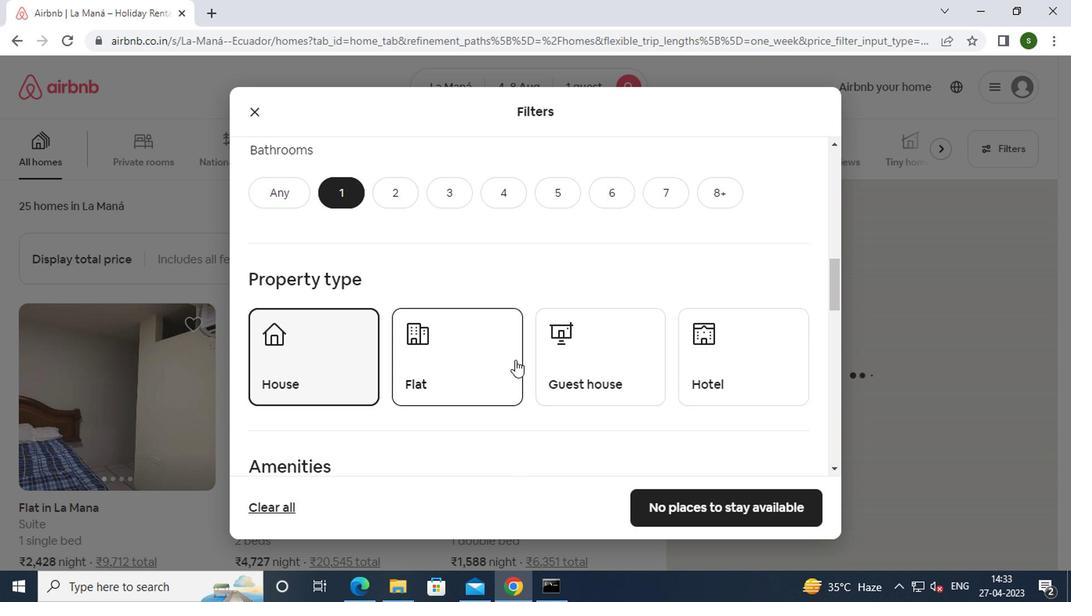 
Action: Mouse pressed left at (507, 361)
Screenshot: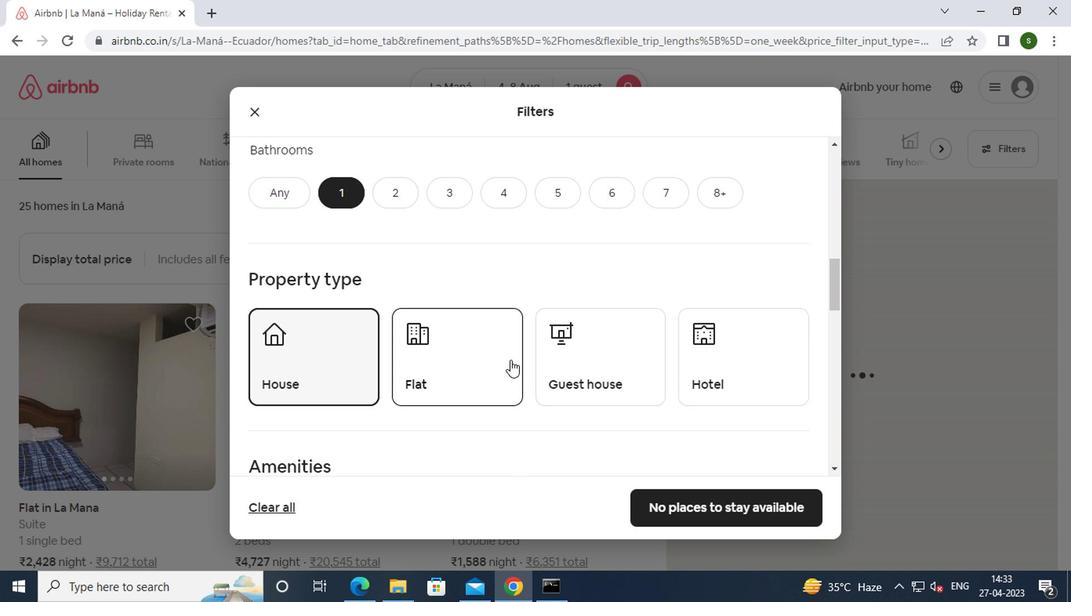 
Action: Mouse moved to (583, 360)
Screenshot: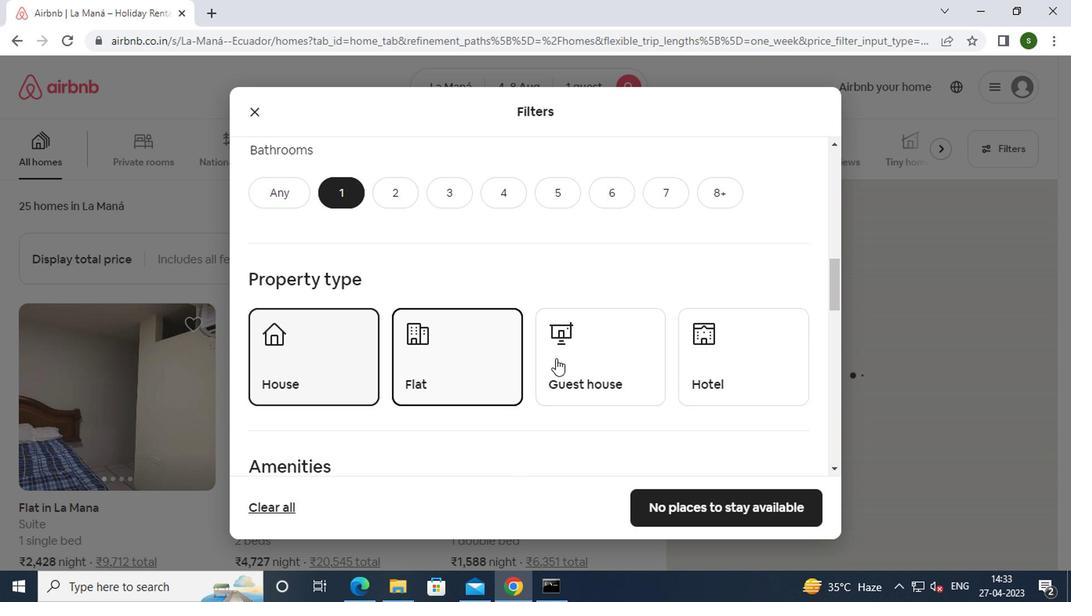 
Action: Mouse pressed left at (583, 360)
Screenshot: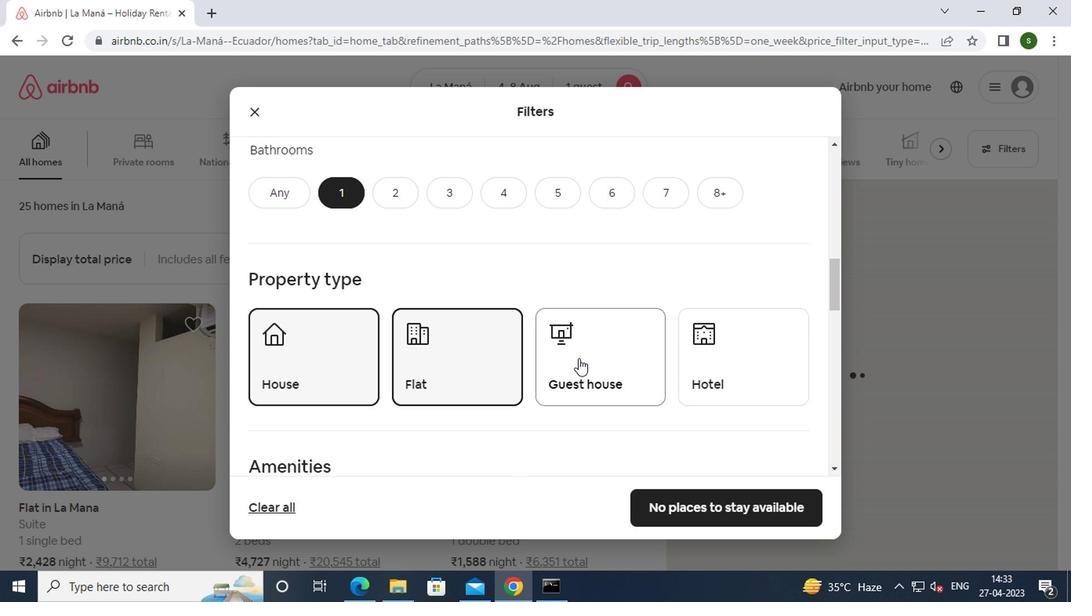 
Action: Mouse moved to (725, 366)
Screenshot: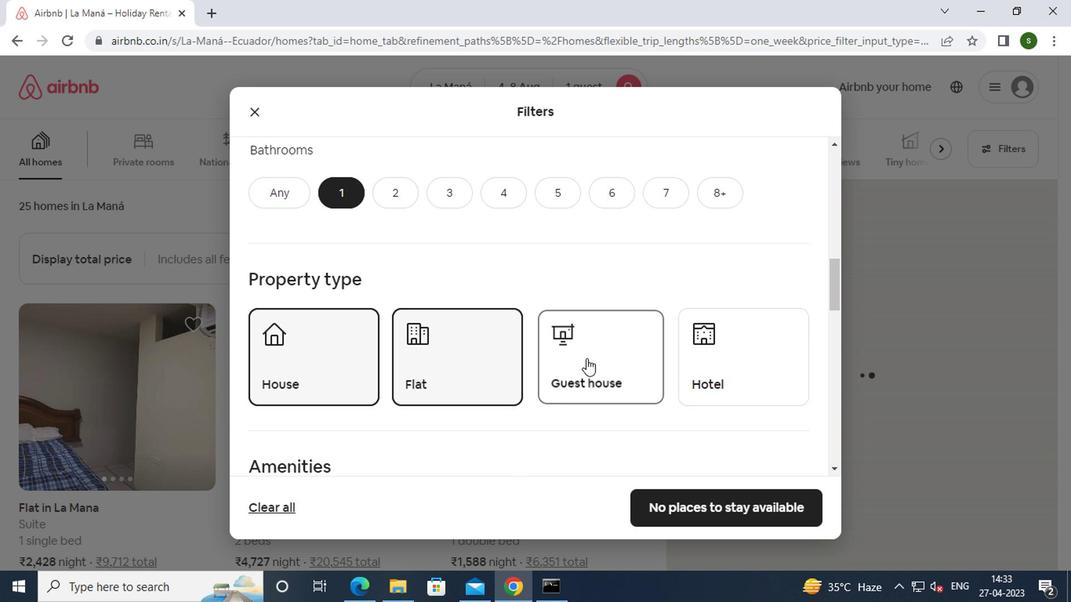 
Action: Mouse pressed left at (725, 366)
Screenshot: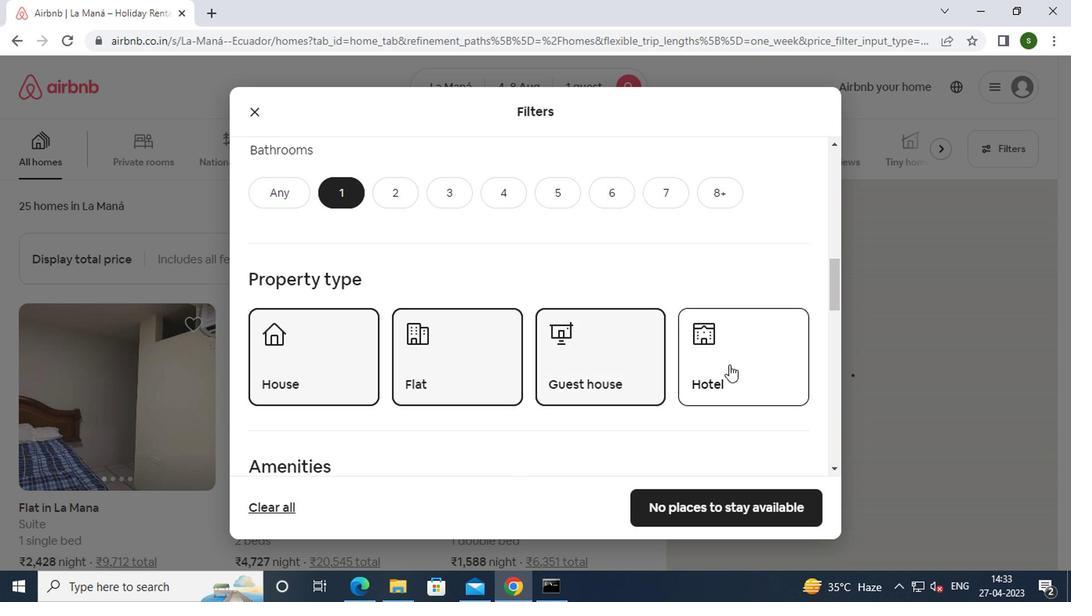 
Action: Mouse moved to (634, 350)
Screenshot: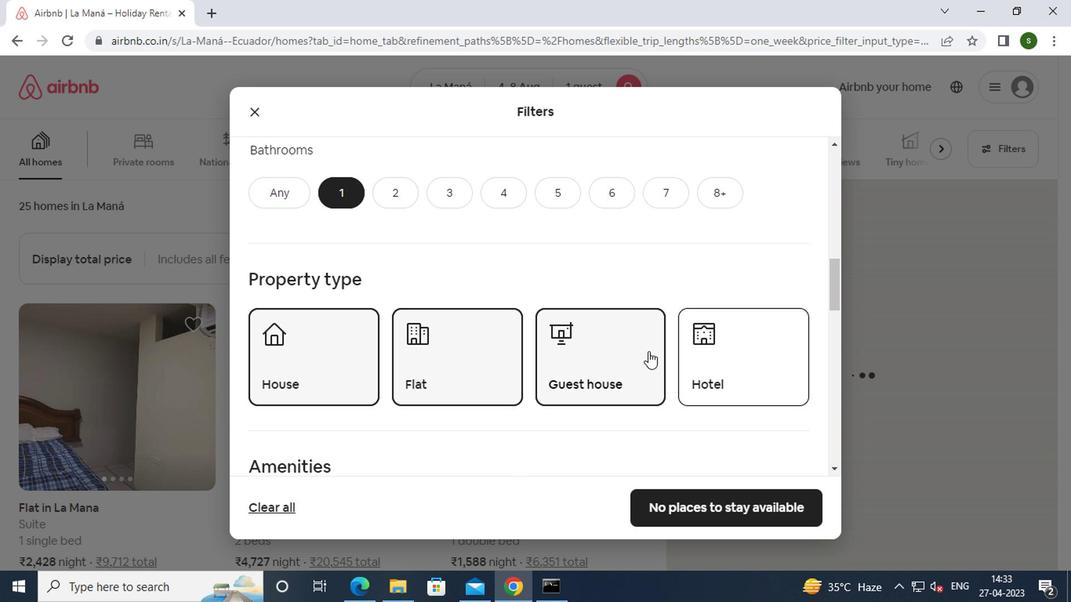 
Action: Mouse scrolled (634, 349) with delta (0, 0)
Screenshot: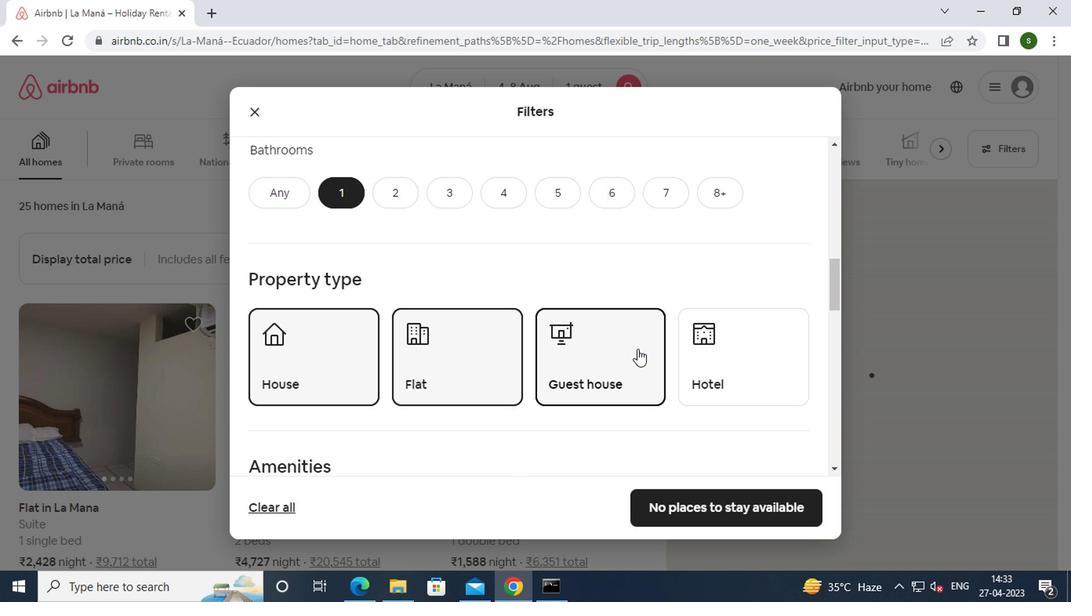 
Action: Mouse scrolled (634, 349) with delta (0, 0)
Screenshot: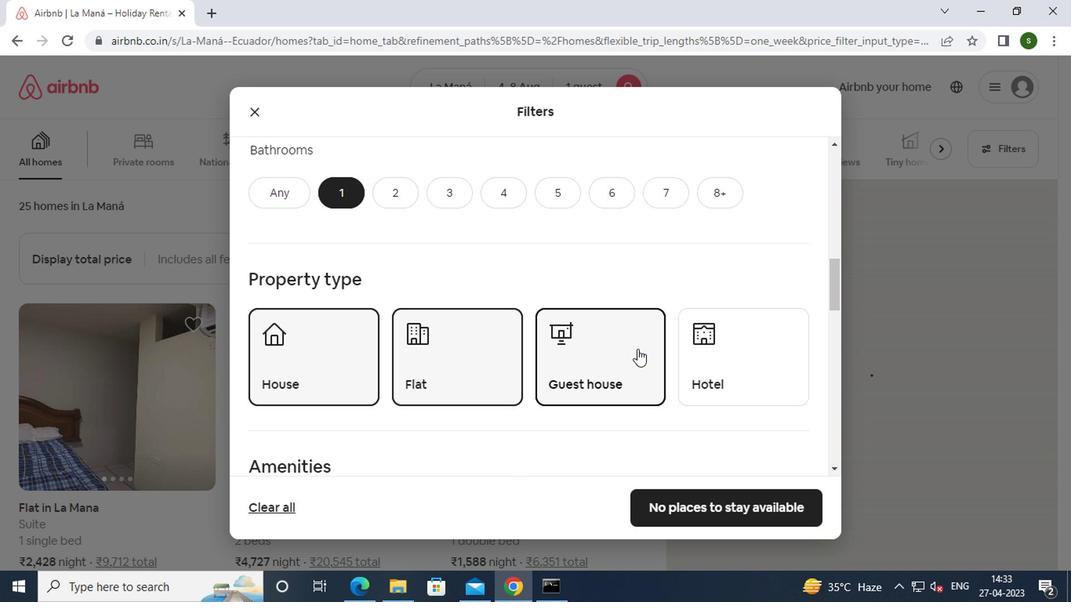 
Action: Mouse scrolled (634, 349) with delta (0, 0)
Screenshot: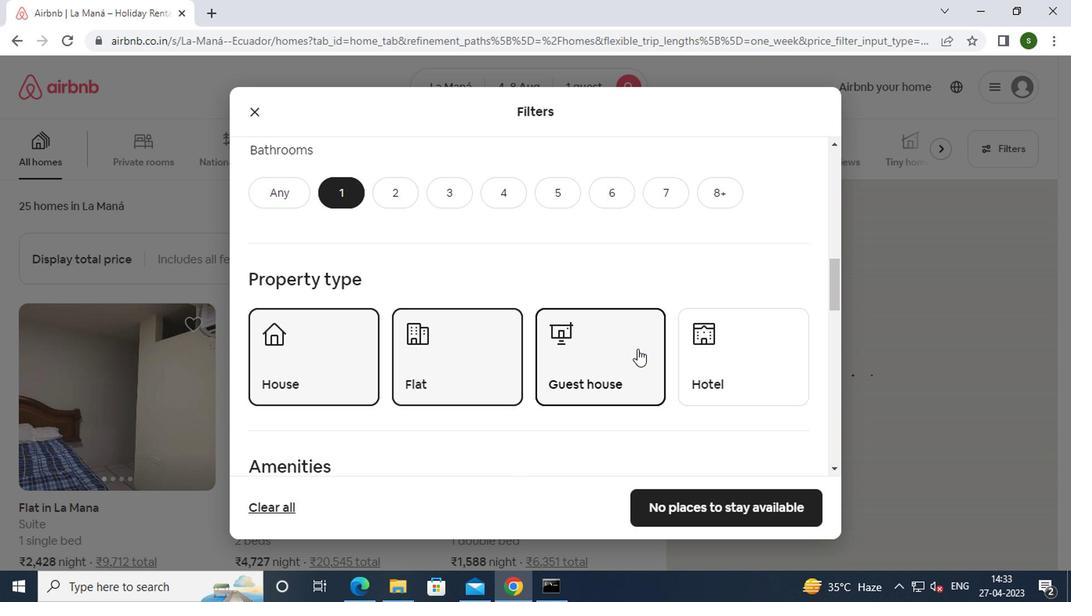 
Action: Mouse scrolled (634, 349) with delta (0, 0)
Screenshot: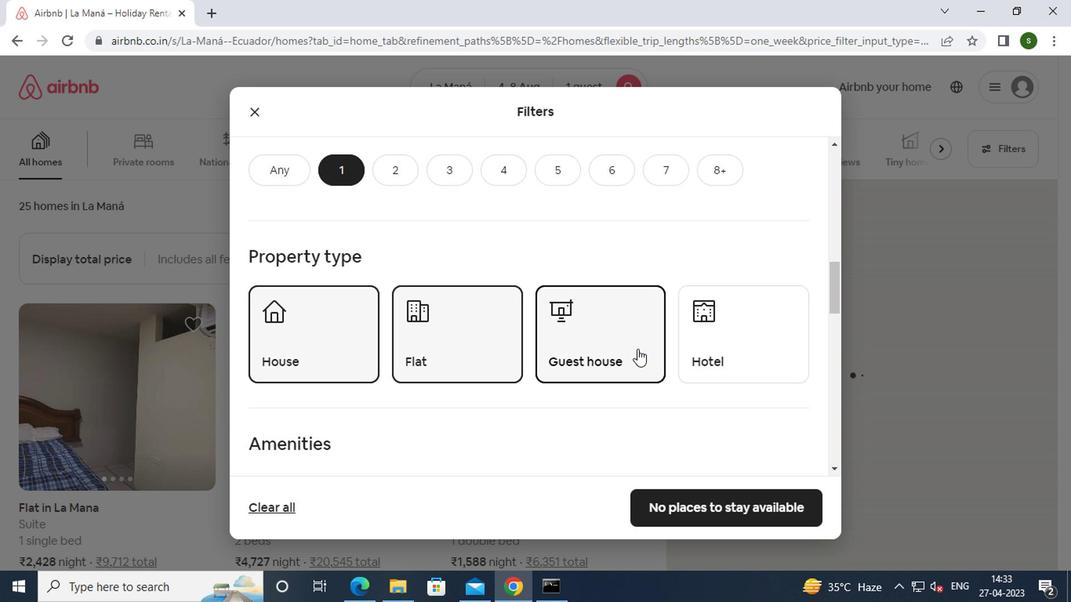 
Action: Mouse scrolled (634, 349) with delta (0, 0)
Screenshot: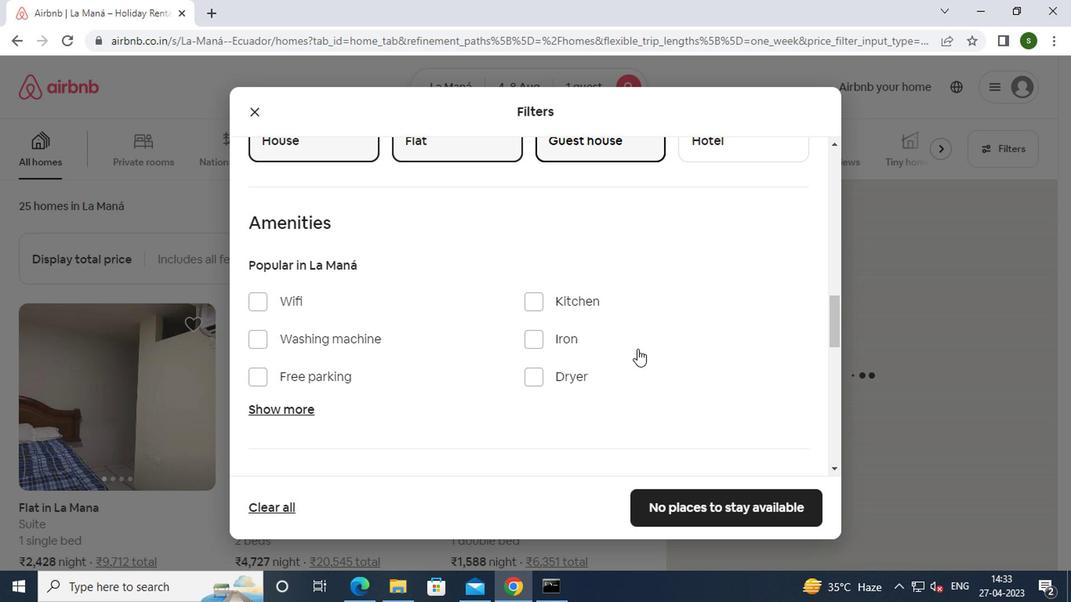 
Action: Mouse scrolled (634, 349) with delta (0, 0)
Screenshot: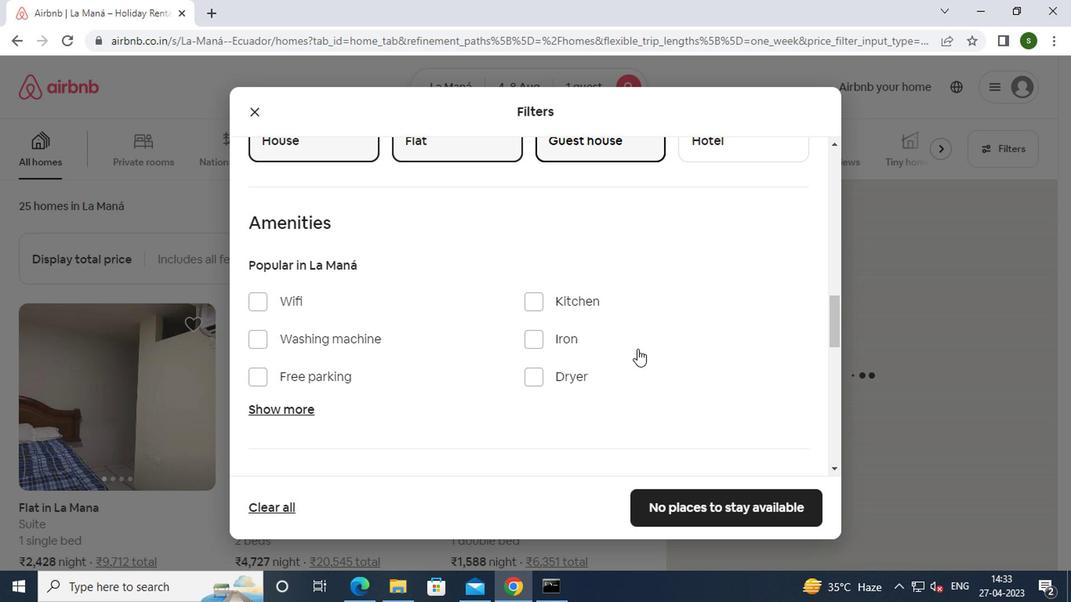 
Action: Mouse moved to (763, 368)
Screenshot: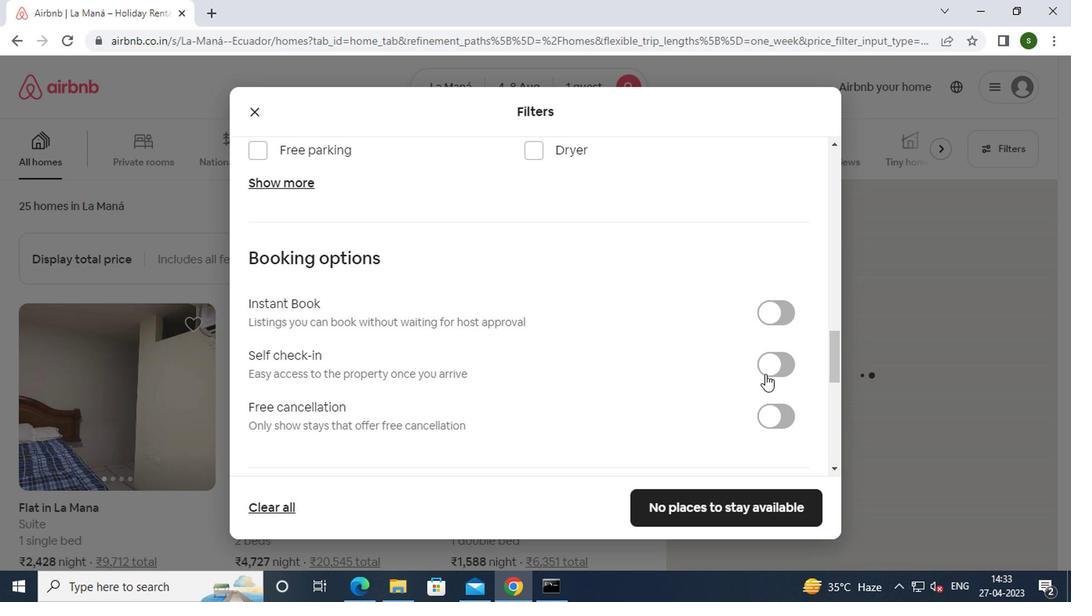 
Action: Mouse pressed left at (763, 368)
Screenshot: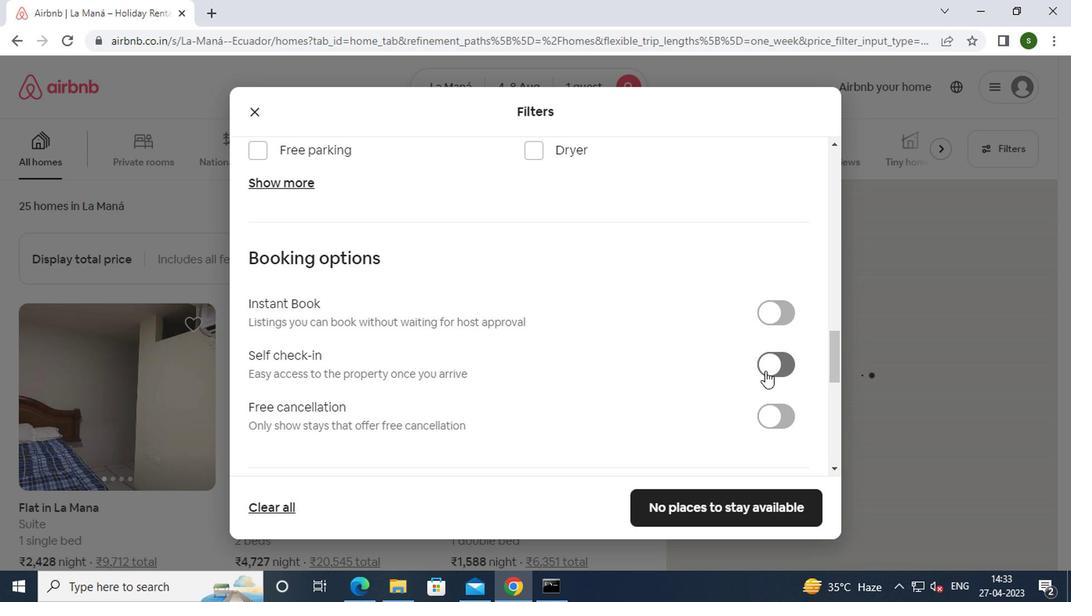 
Action: Mouse moved to (639, 377)
Screenshot: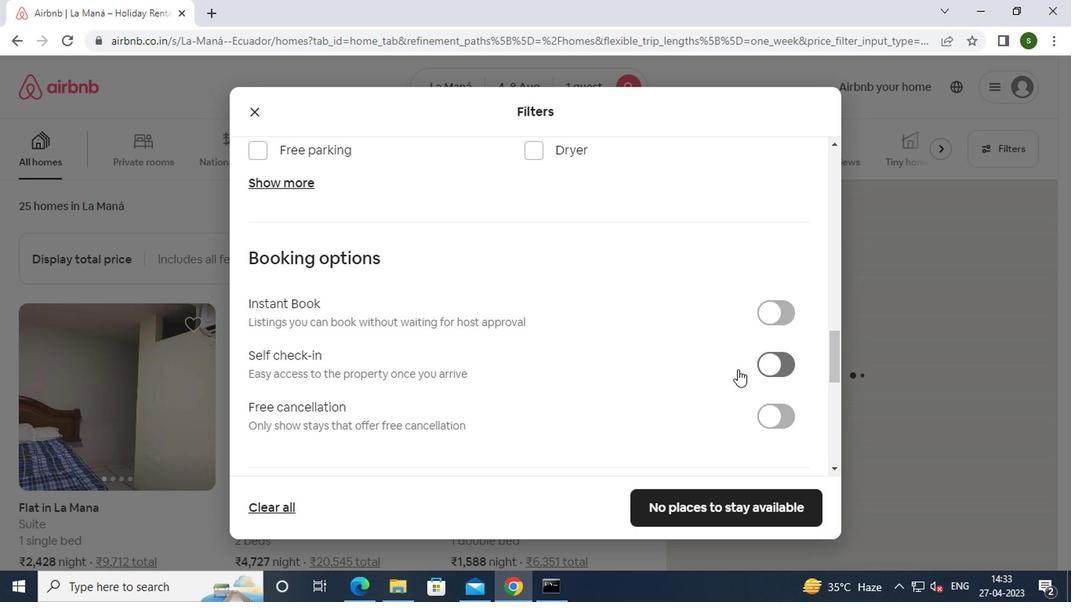 
Action: Mouse scrolled (639, 376) with delta (0, -1)
Screenshot: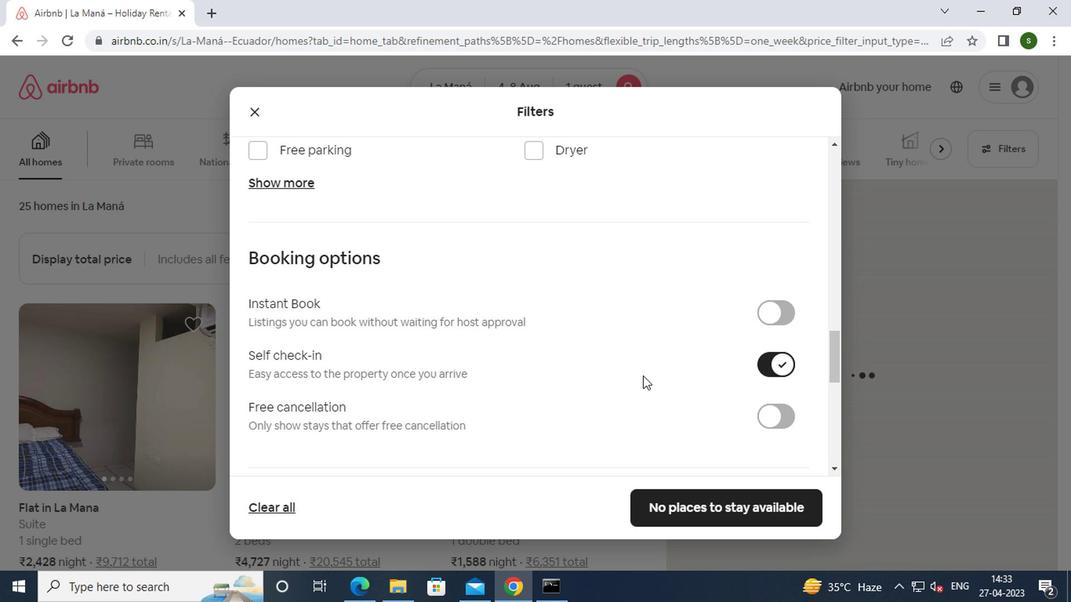 
Action: Mouse scrolled (639, 376) with delta (0, -1)
Screenshot: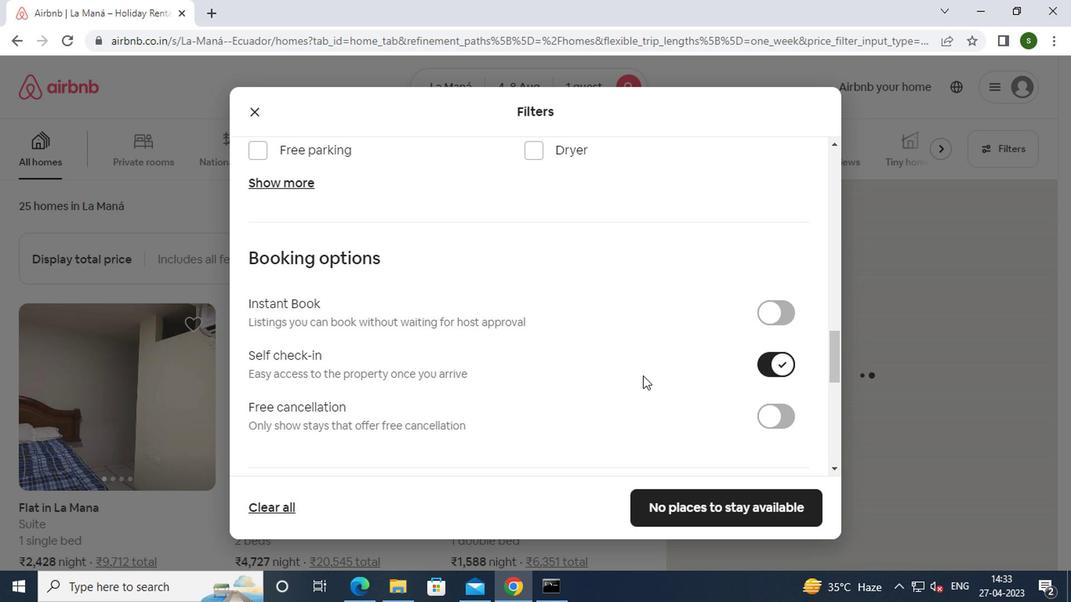 
Action: Mouse scrolled (639, 376) with delta (0, -1)
Screenshot: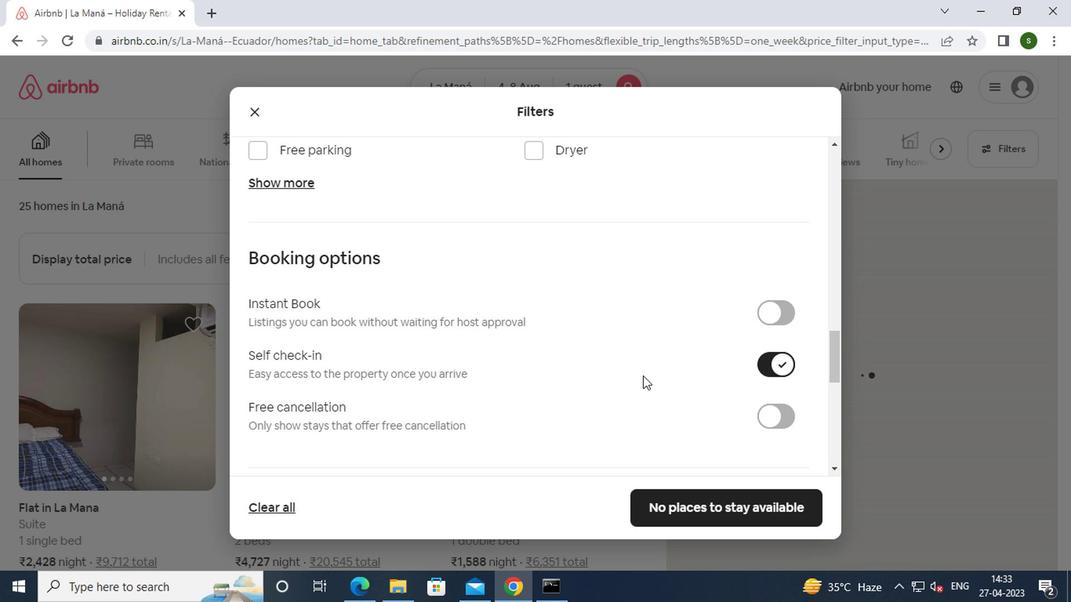 
Action: Mouse scrolled (639, 376) with delta (0, -1)
Screenshot: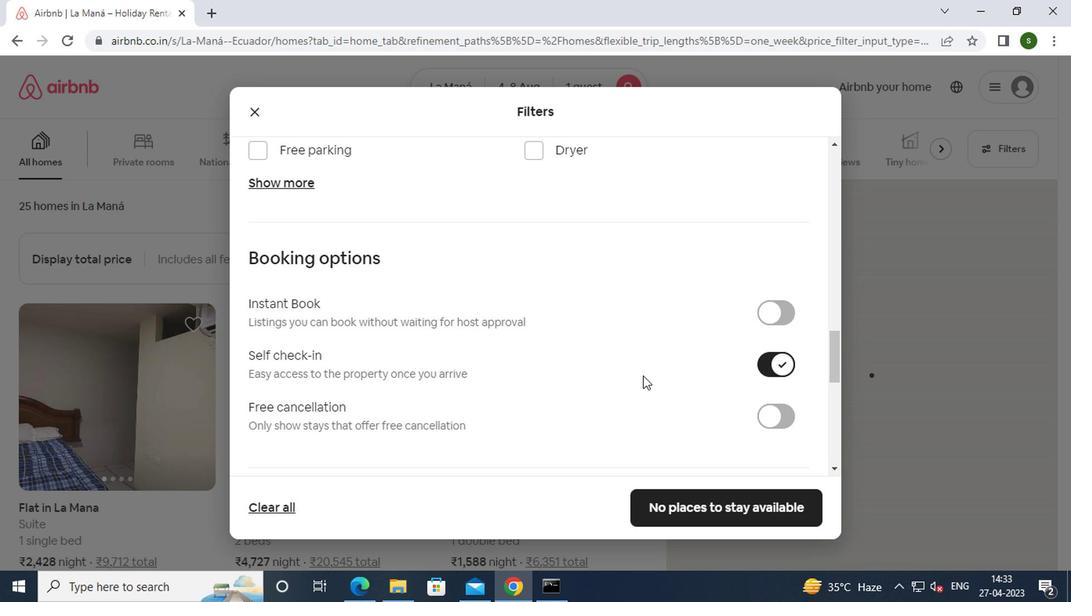 
Action: Mouse scrolled (639, 376) with delta (0, -1)
Screenshot: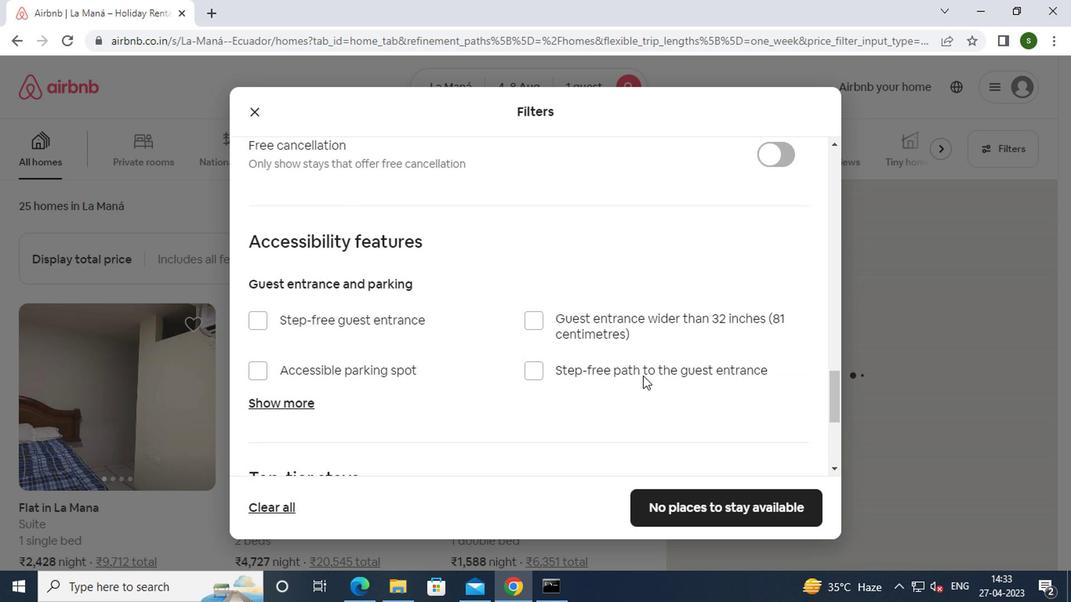
Action: Mouse scrolled (639, 376) with delta (0, -1)
Screenshot: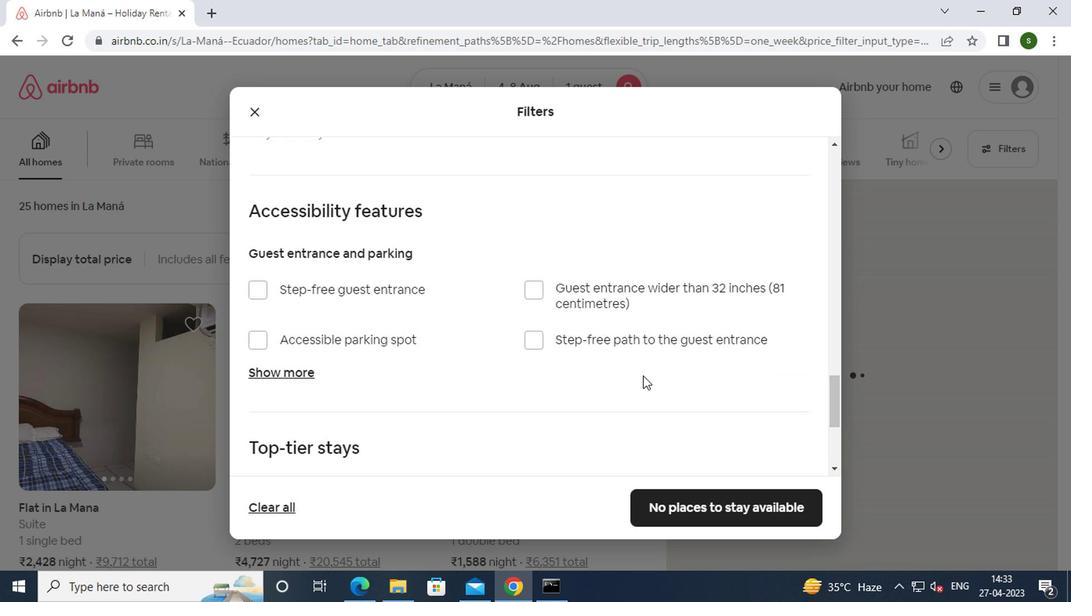 
Action: Mouse scrolled (639, 376) with delta (0, -1)
Screenshot: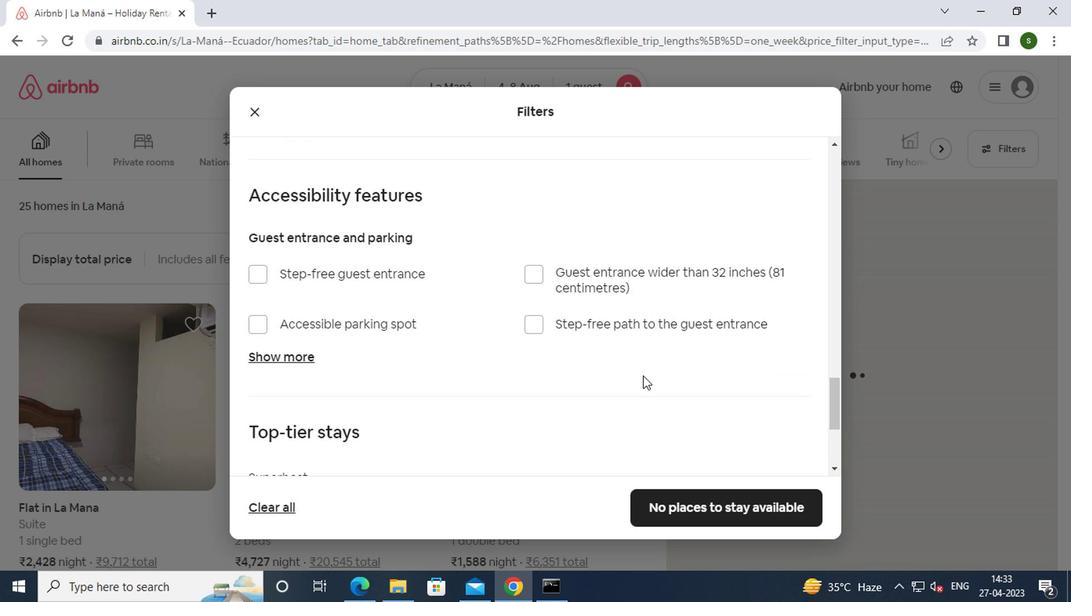 
Action: Mouse scrolled (639, 376) with delta (0, -1)
Screenshot: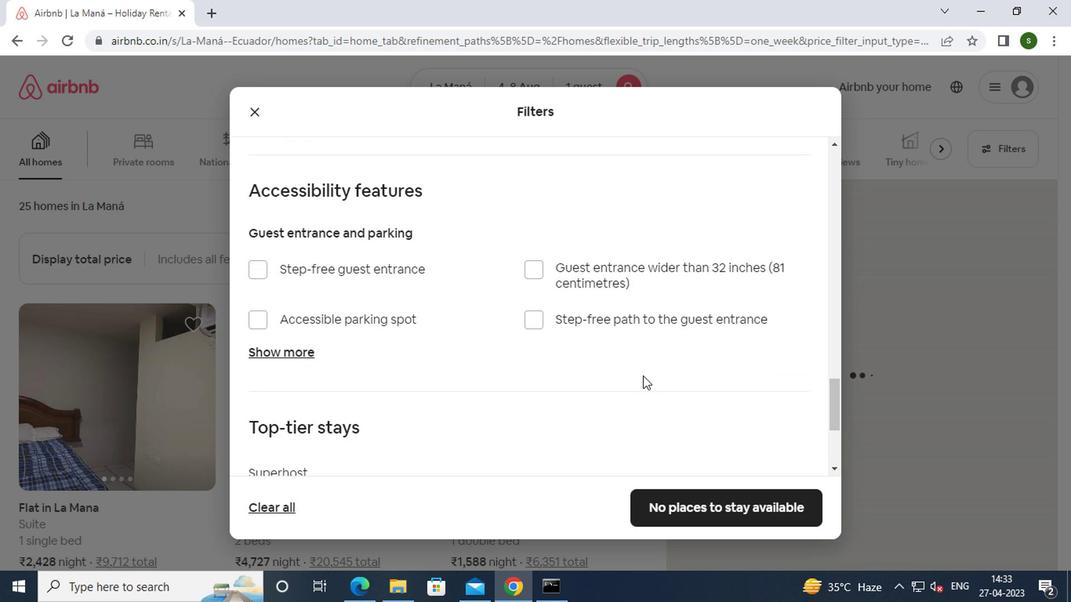 
Action: Mouse moved to (302, 430)
Screenshot: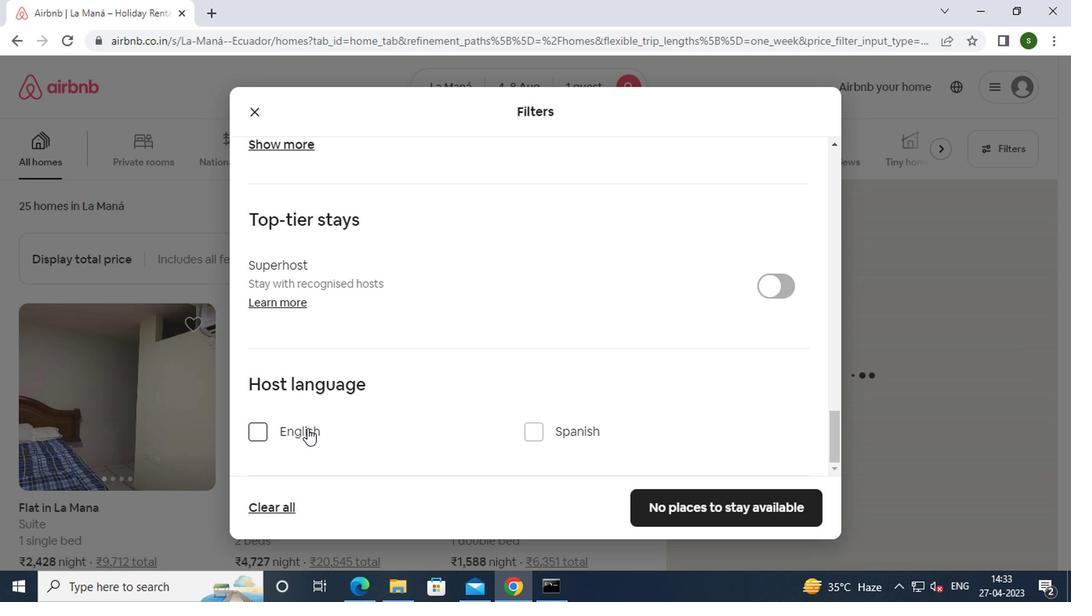 
Action: Mouse pressed left at (302, 430)
Screenshot: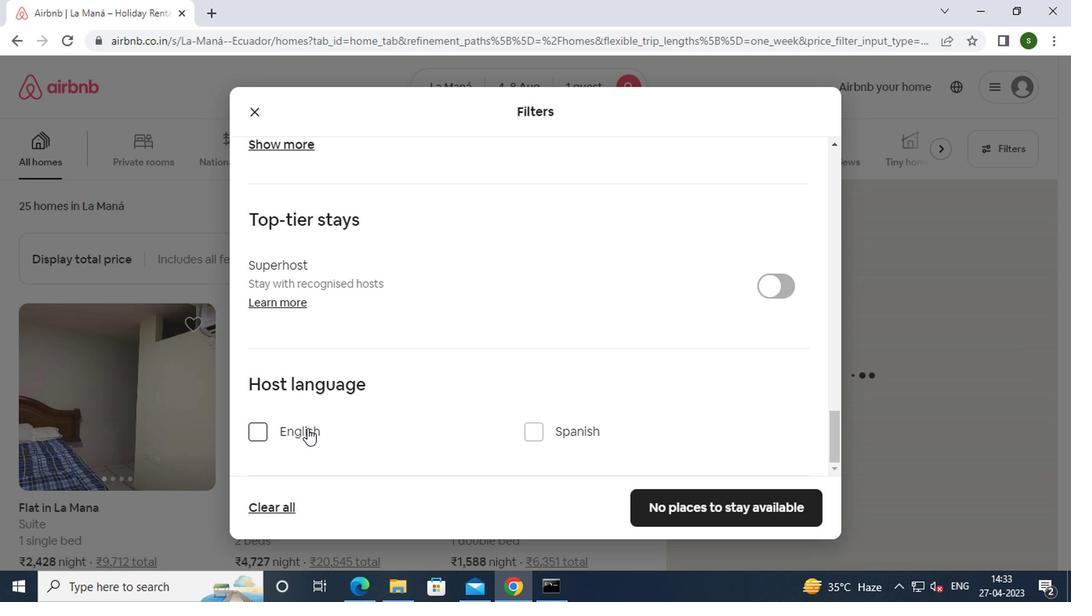 
Action: Mouse moved to (731, 507)
Screenshot: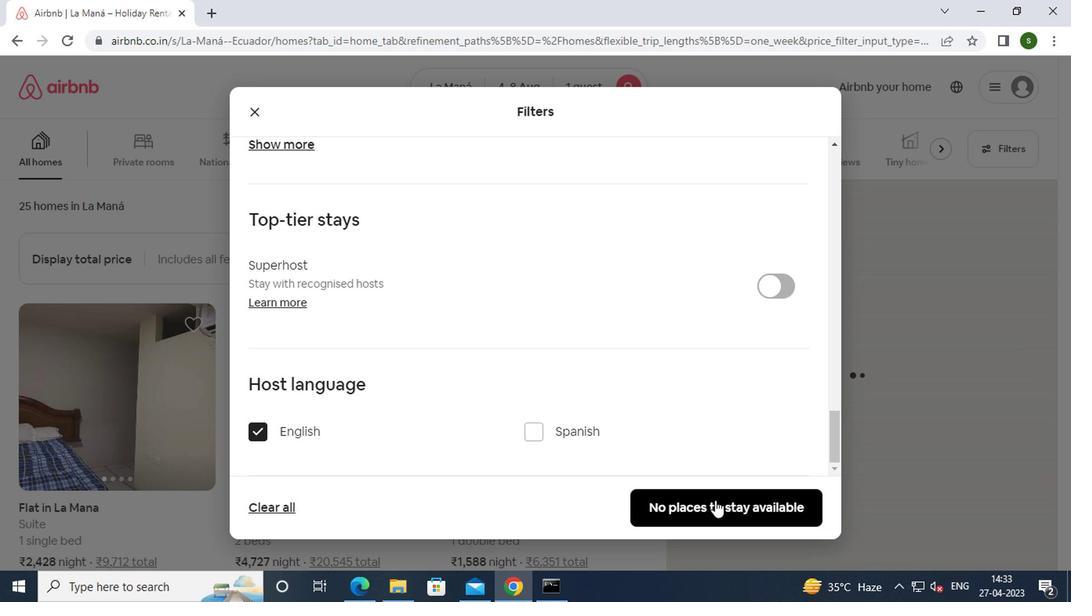 
Action: Mouse pressed left at (731, 507)
Screenshot: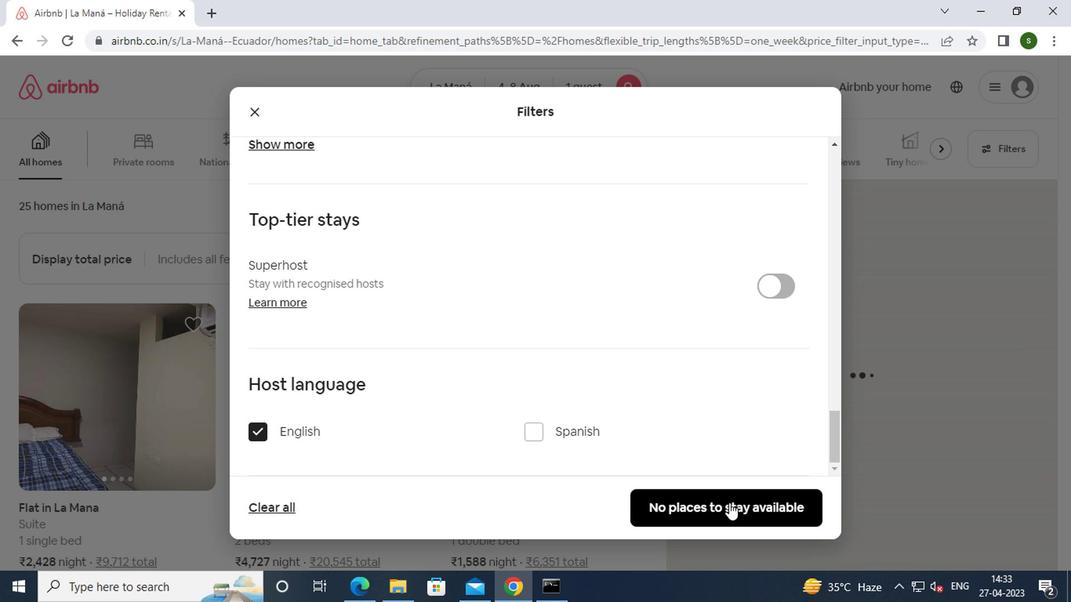
Action: Mouse moved to (712, 492)
Screenshot: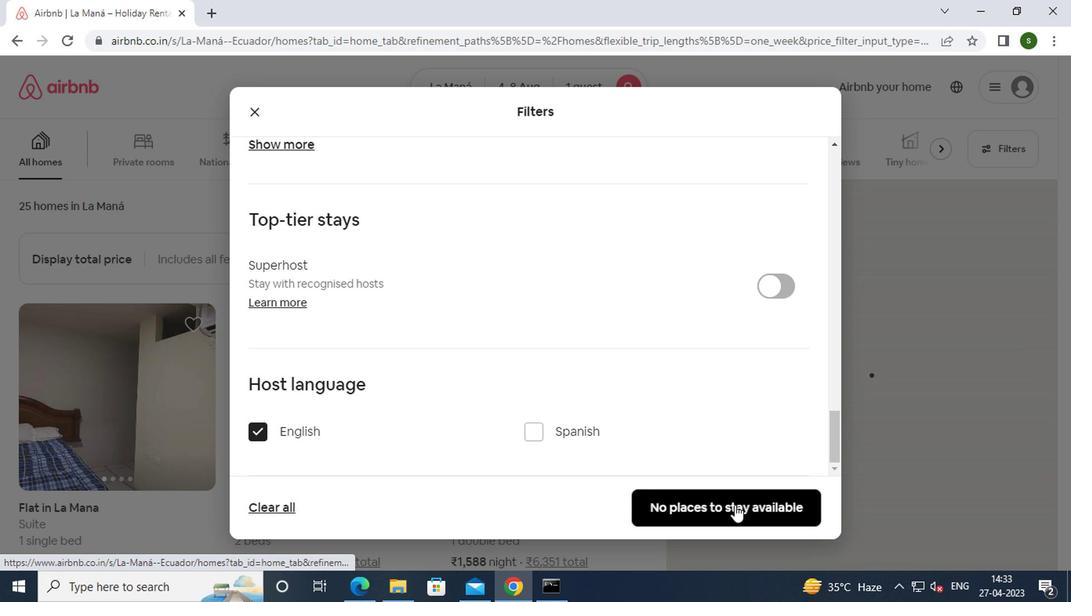 
